 Task: Add Person0000000067 as Team Member of Scrum Project Project0000000034 in Jira. Add Person0000000068 as Team Member of Scrum Project Project0000000034 in Jira. Assign Person0000000065 as Project Lead of Scrum Project Project0000000033 in Jira. Assign Person0000000067 as Project Lead of Scrum Project Project0000000034 in Jira. Create Issue Issue0000000161 in Backlog  in Scrum Project Project0000000033 in Jira
Action: Mouse moved to (274, 109)
Screenshot: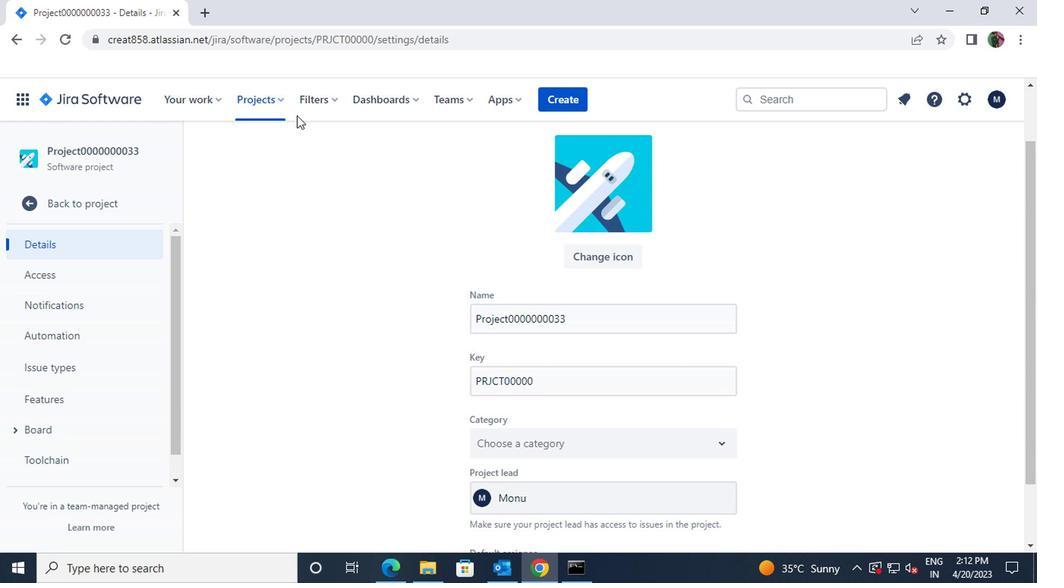 
Action: Mouse pressed left at (274, 109)
Screenshot: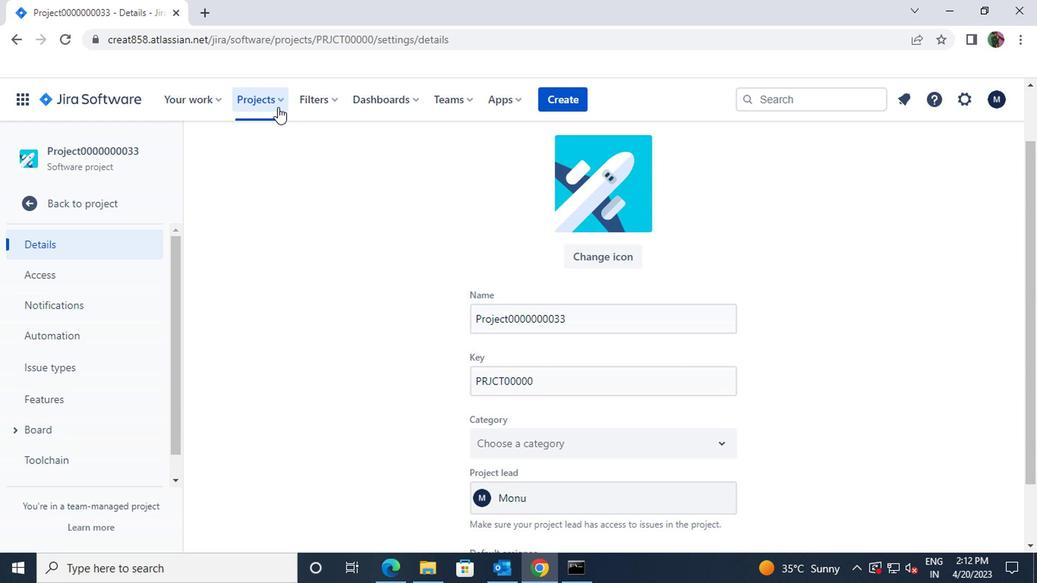 
Action: Mouse moved to (298, 203)
Screenshot: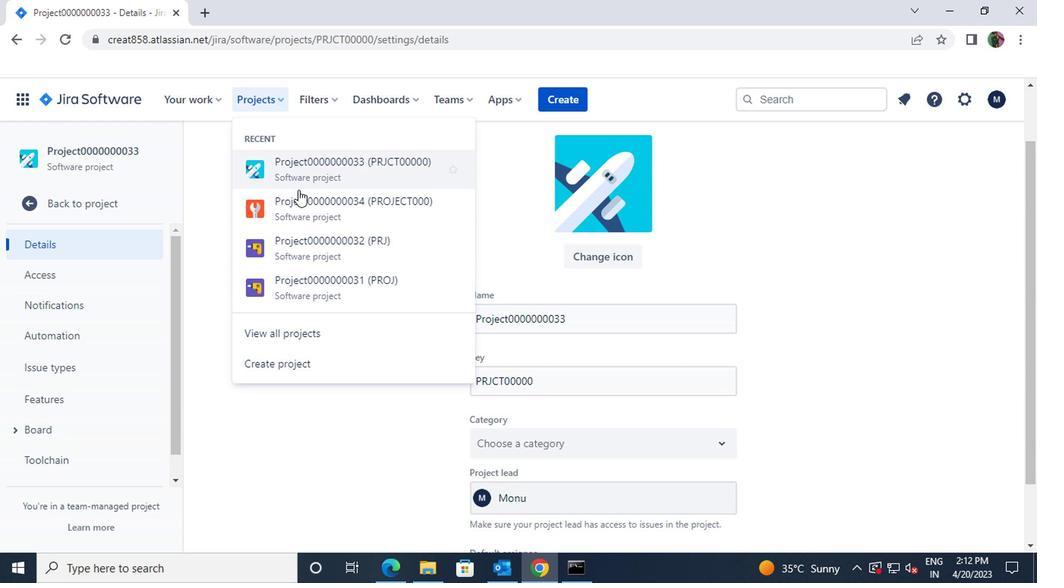 
Action: Mouse pressed left at (298, 203)
Screenshot: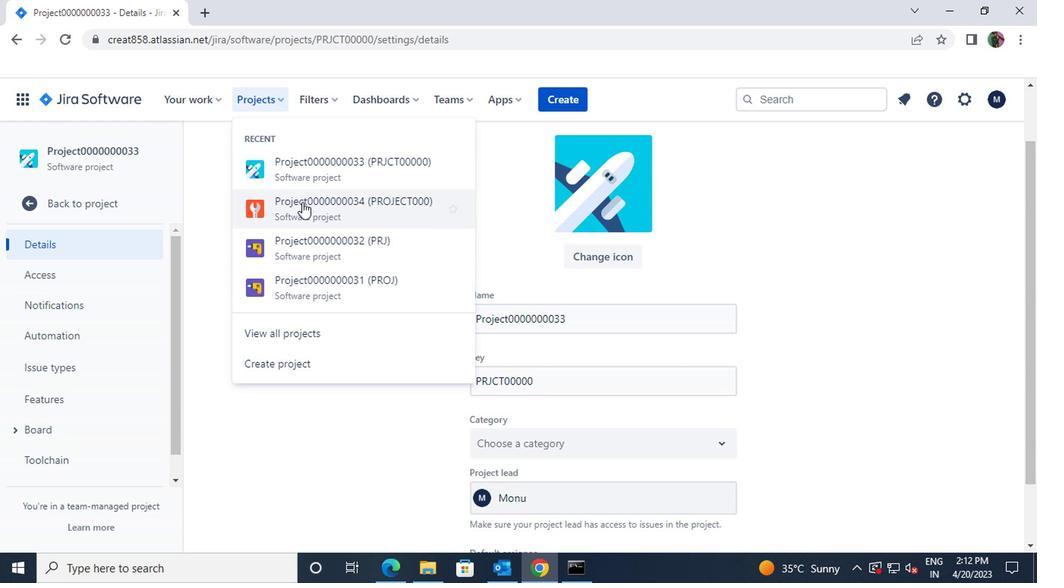 
Action: Mouse moved to (355, 225)
Screenshot: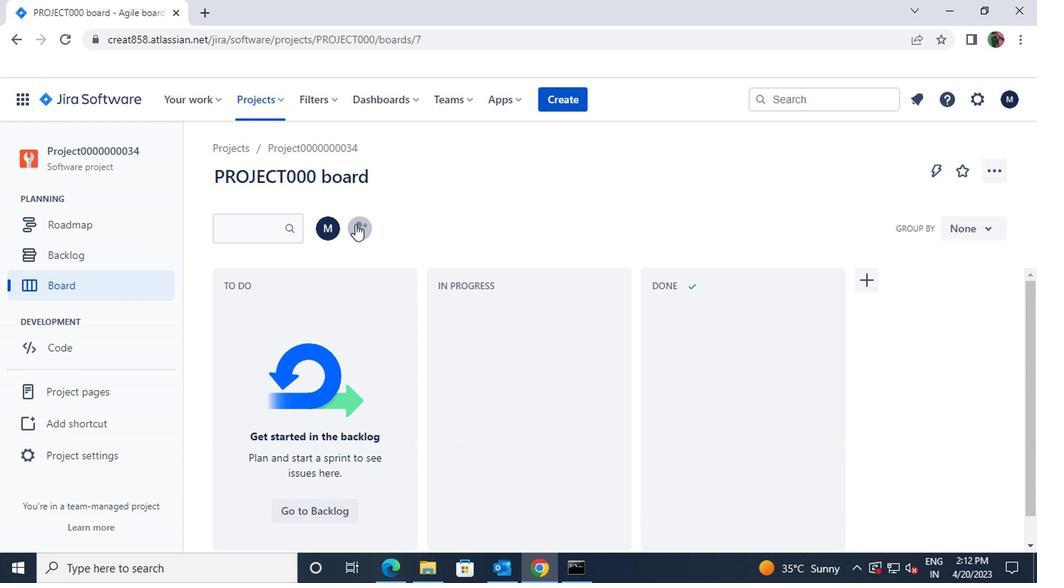 
Action: Mouse pressed left at (355, 225)
Screenshot: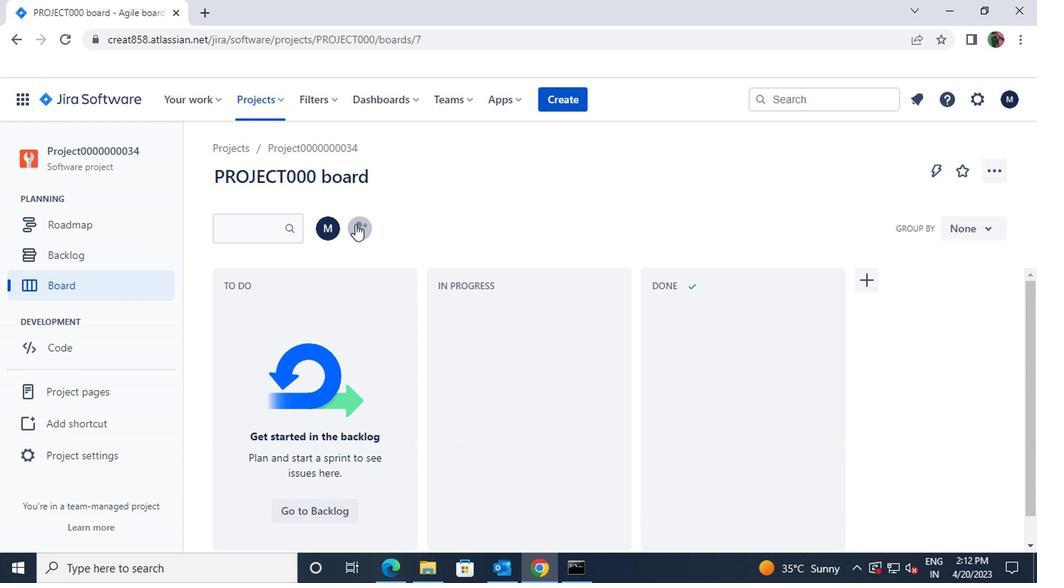 
Action: Key pressed parteek
Screenshot: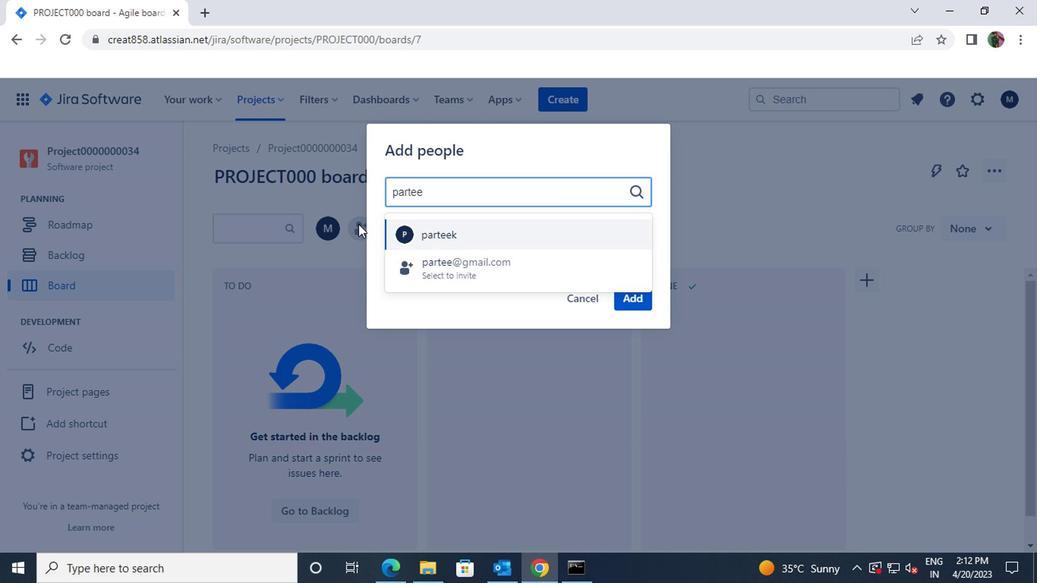 
Action: Mouse moved to (431, 269)
Screenshot: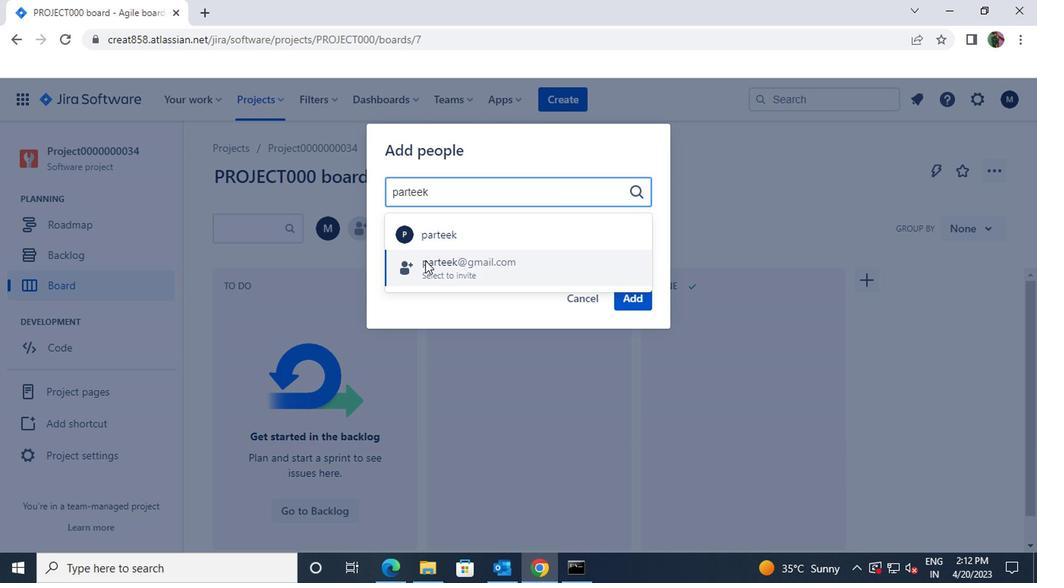 
Action: Mouse pressed left at (431, 269)
Screenshot: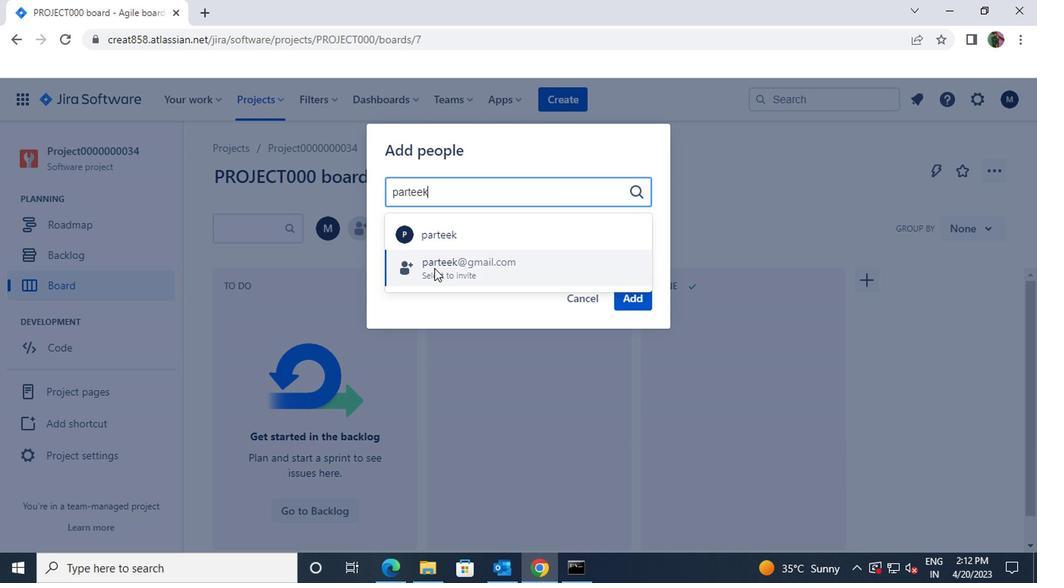 
Action: Mouse moved to (555, 227)
Screenshot: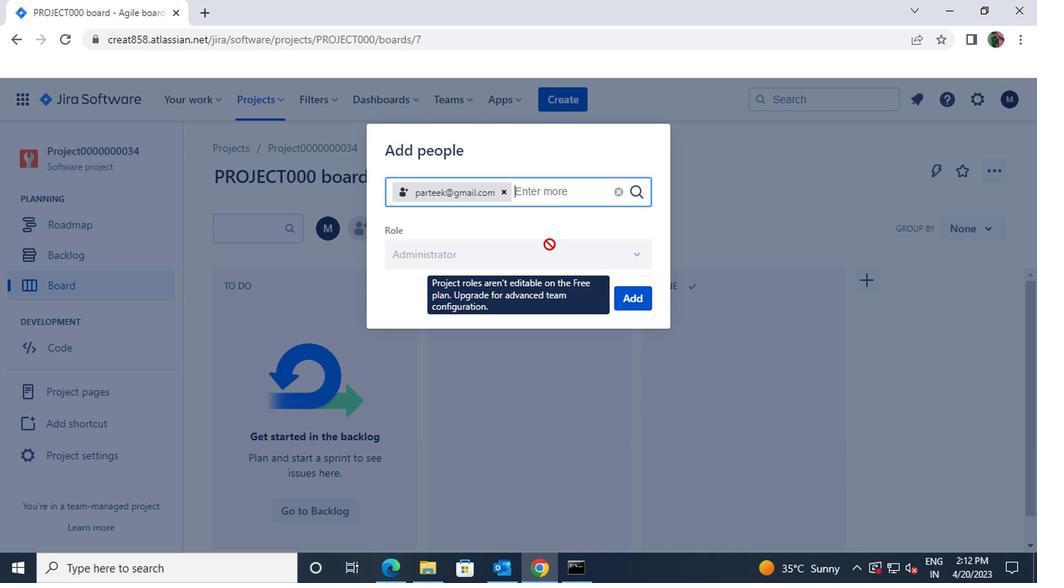 
Action: Key pressed carxx
Screenshot: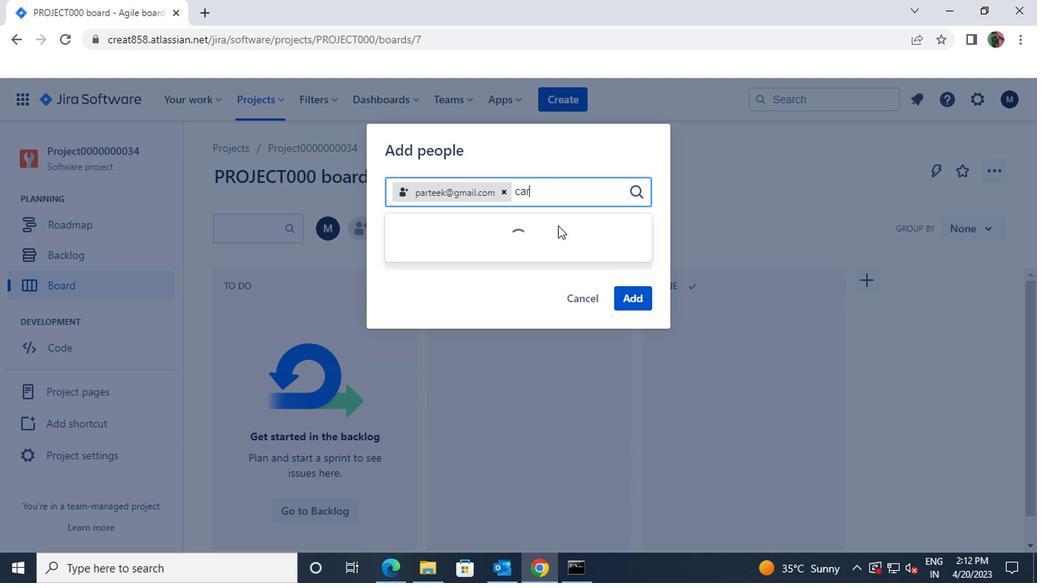 
Action: Mouse moved to (484, 260)
Screenshot: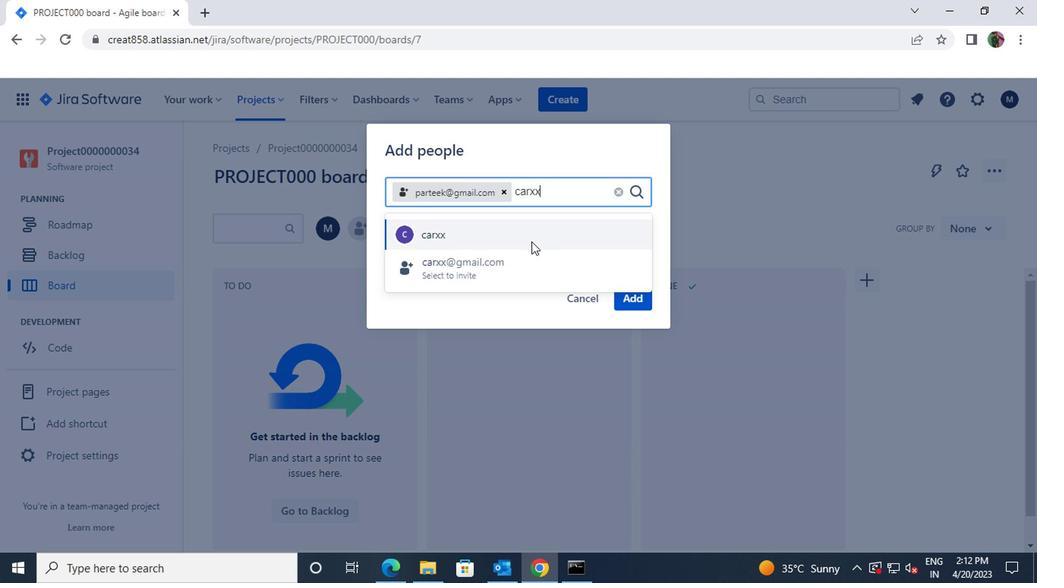
Action: Mouse pressed left at (484, 260)
Screenshot: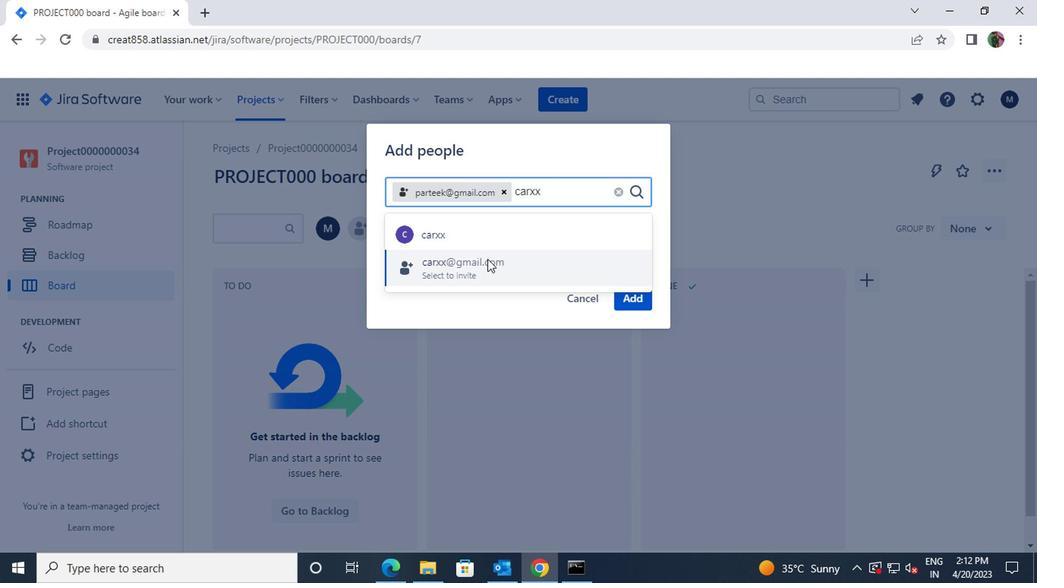 
Action: Mouse moved to (642, 318)
Screenshot: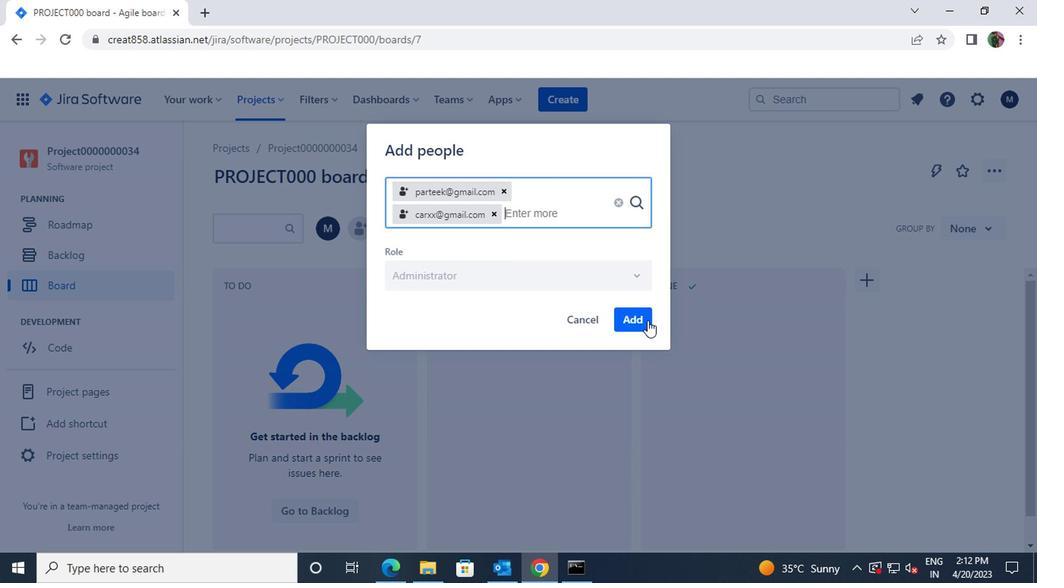 
Action: Mouse pressed left at (642, 318)
Screenshot: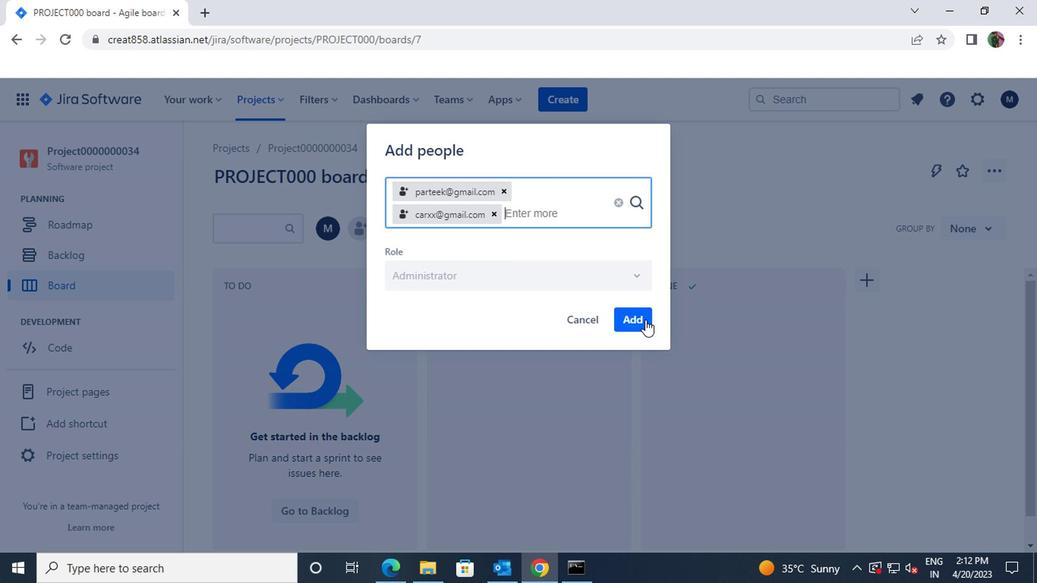 
Action: Mouse moved to (339, 425)
Screenshot: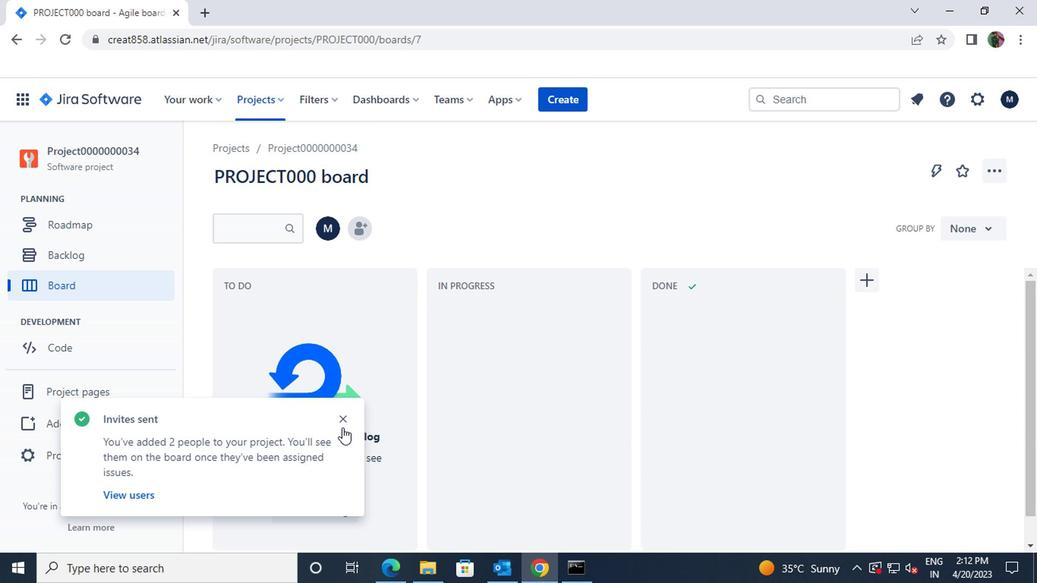 
Action: Mouse pressed left at (339, 425)
Screenshot: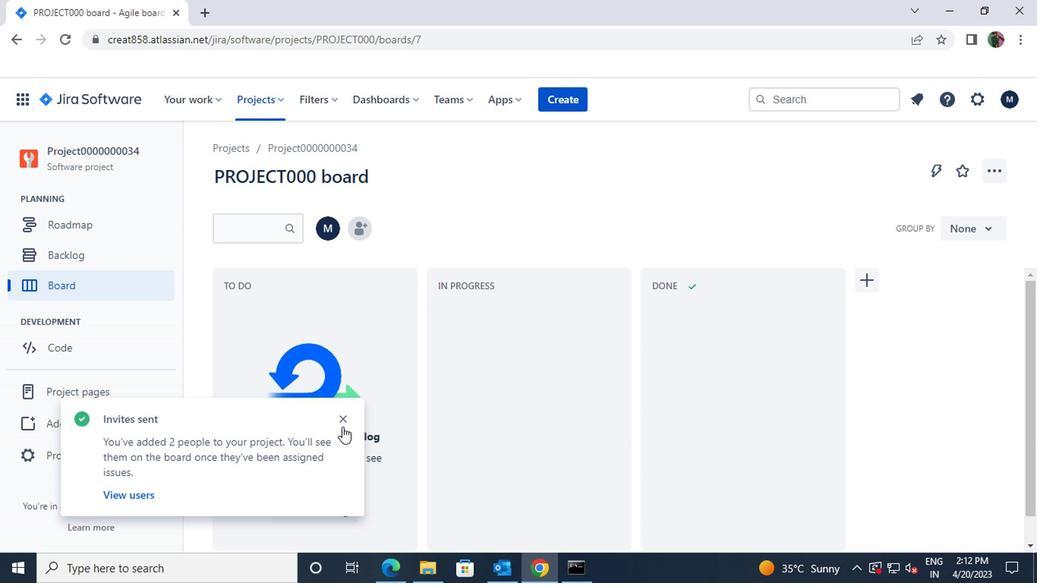 
Action: Mouse moved to (276, 104)
Screenshot: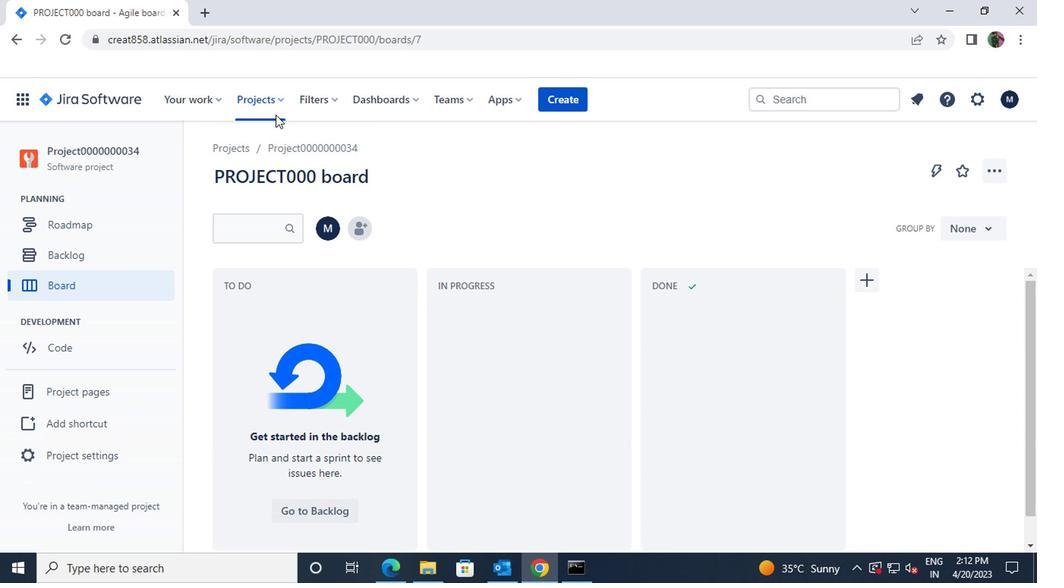 
Action: Mouse pressed left at (276, 104)
Screenshot: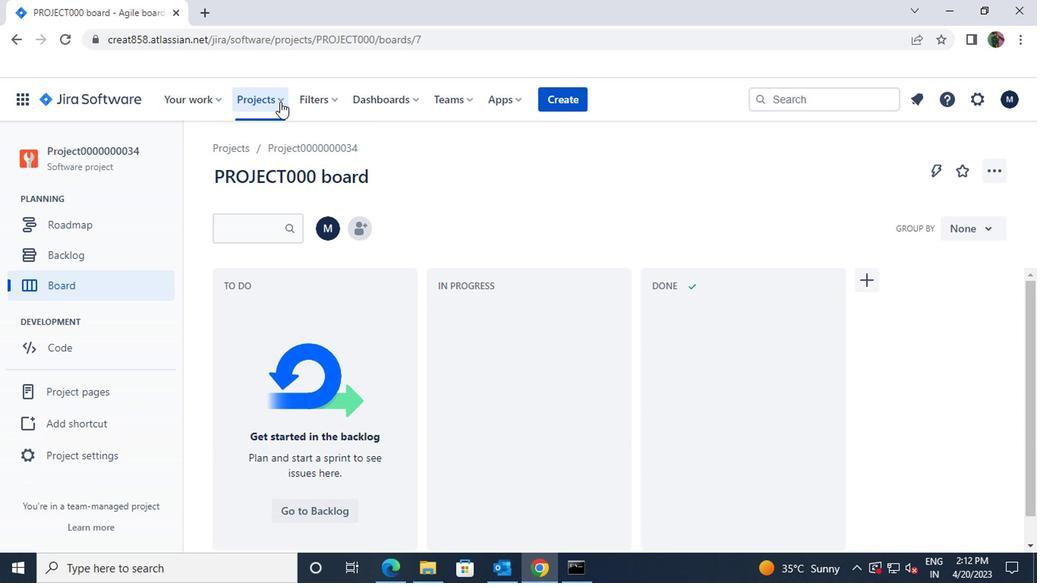 
Action: Mouse moved to (302, 196)
Screenshot: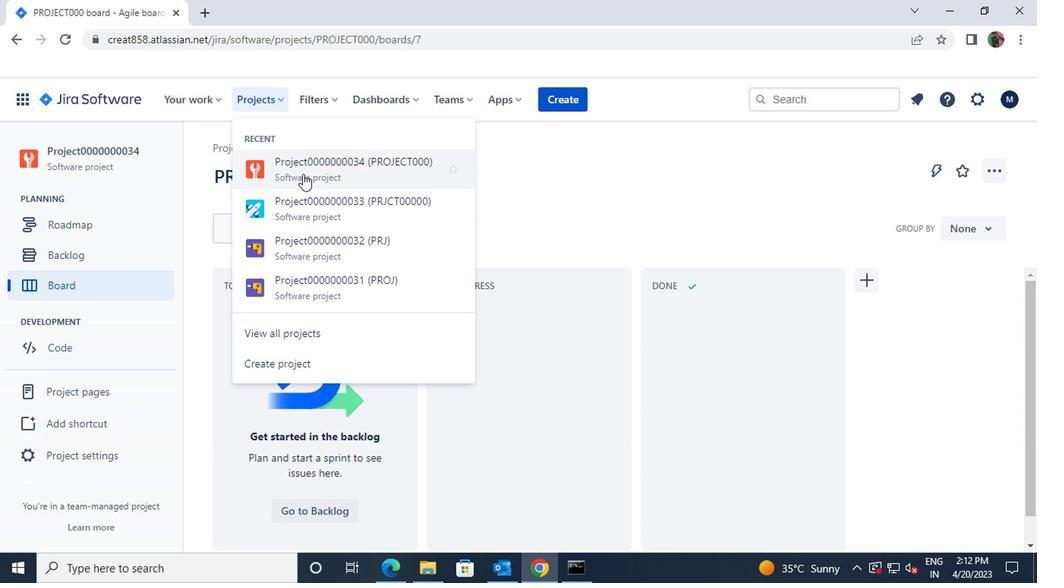 
Action: Mouse pressed left at (302, 196)
Screenshot: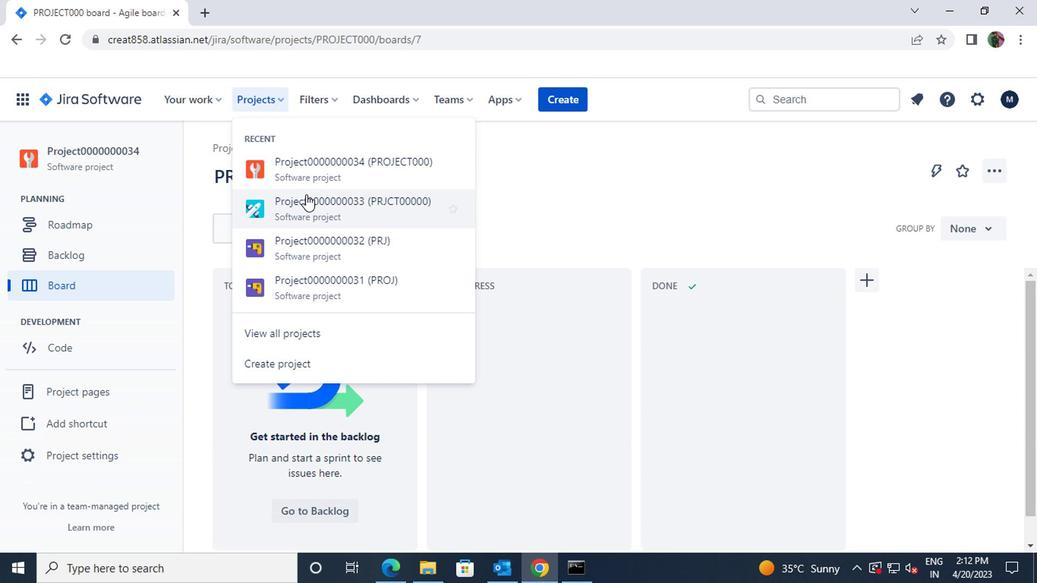 
Action: Mouse moved to (122, 455)
Screenshot: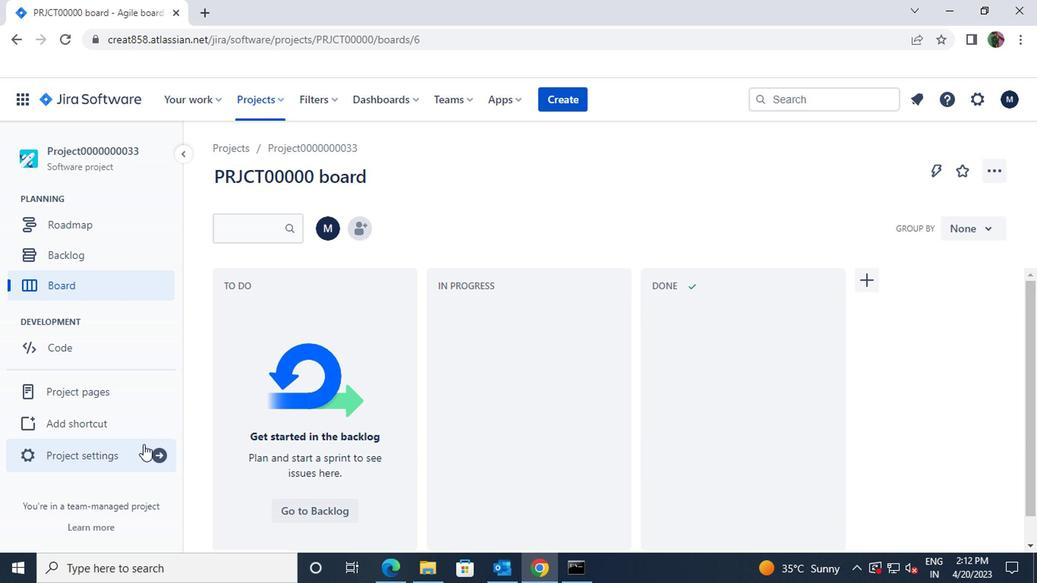 
Action: Mouse pressed left at (122, 455)
Screenshot: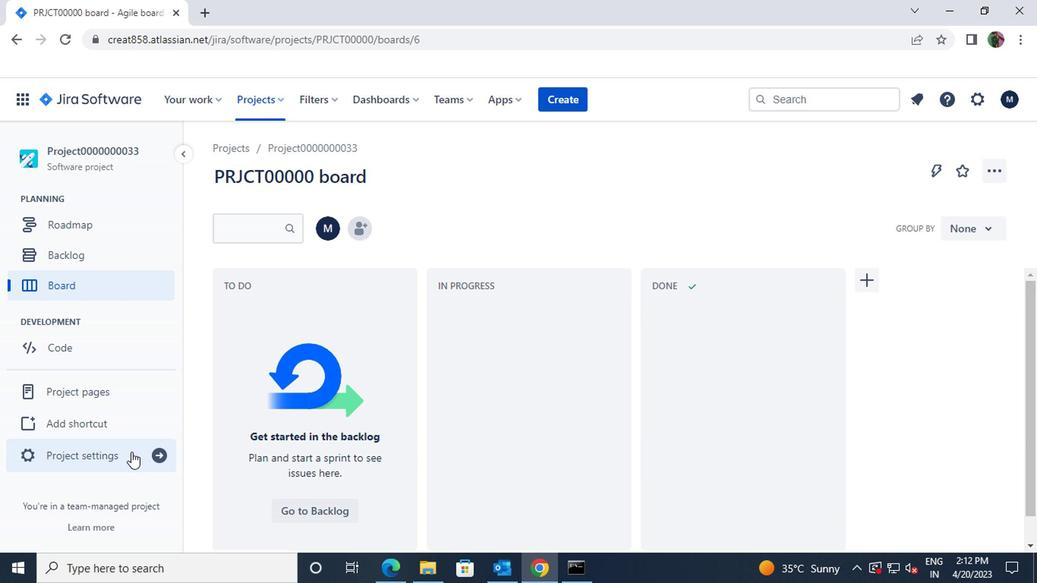 
Action: Mouse moved to (533, 474)
Screenshot: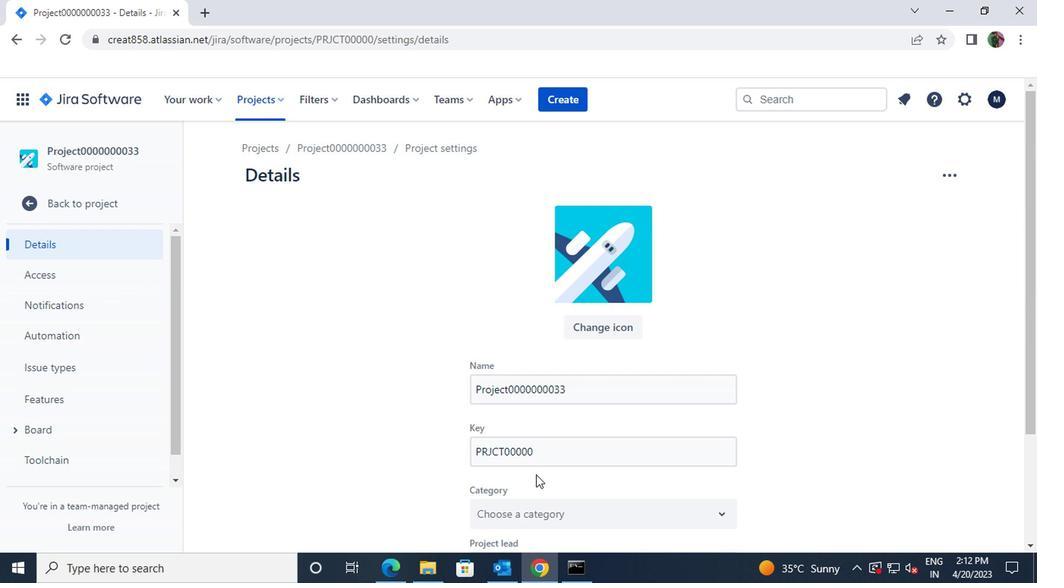
Action: Mouse scrolled (533, 473) with delta (0, -1)
Screenshot: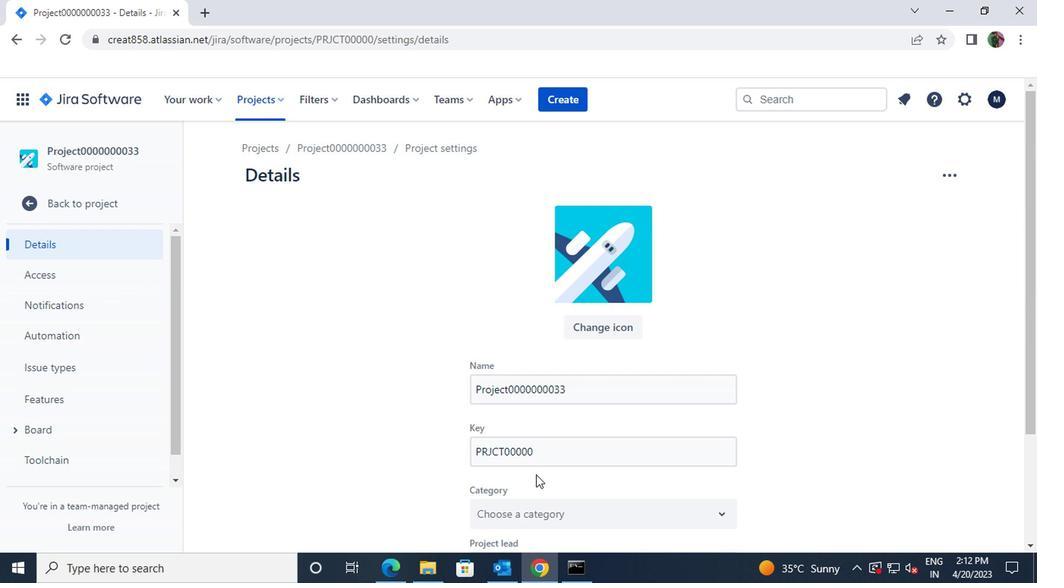 
Action: Mouse scrolled (533, 473) with delta (0, -1)
Screenshot: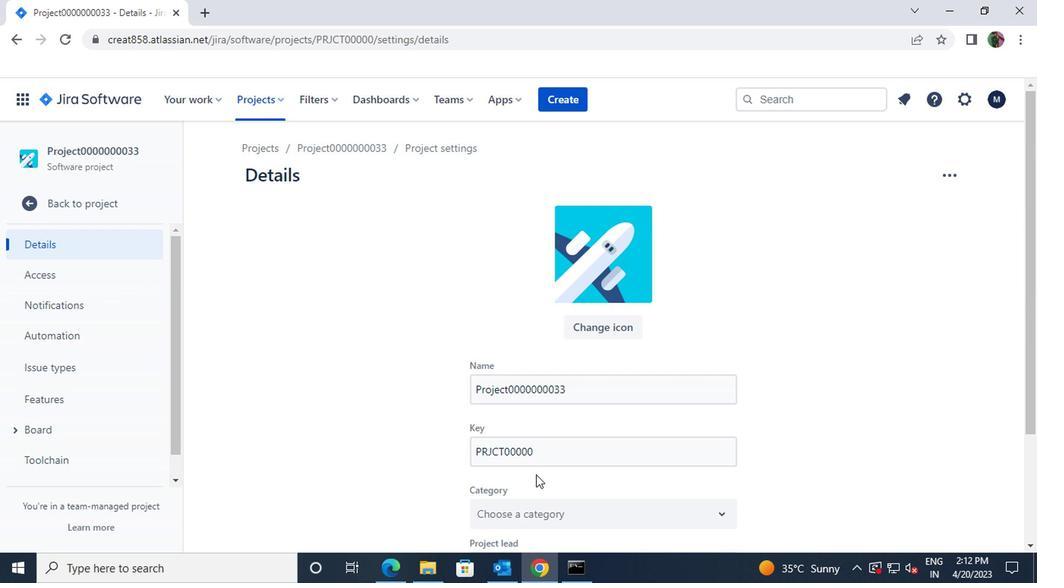 
Action: Mouse moved to (541, 433)
Screenshot: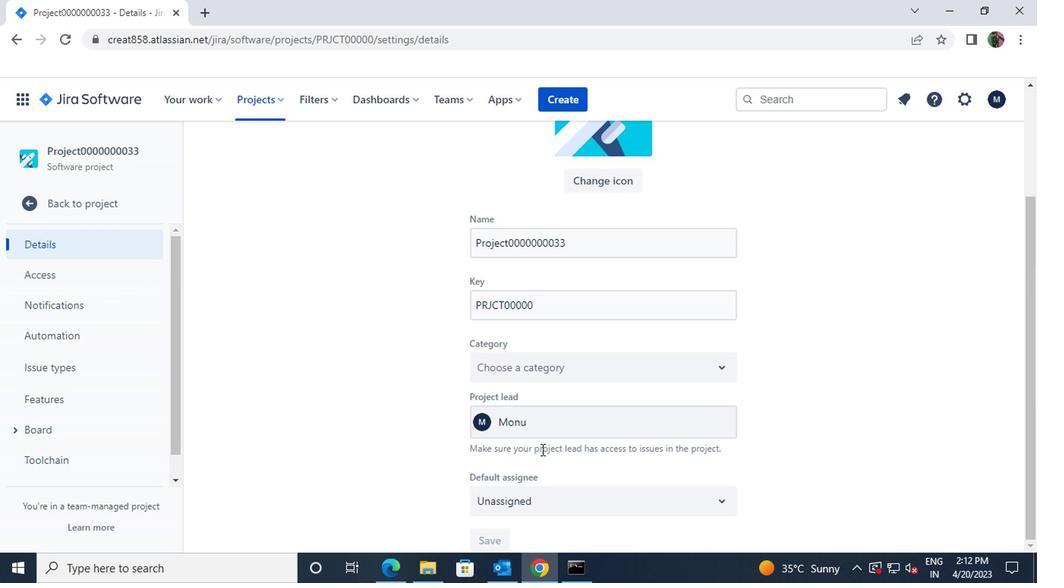 
Action: Mouse pressed left at (541, 433)
Screenshot: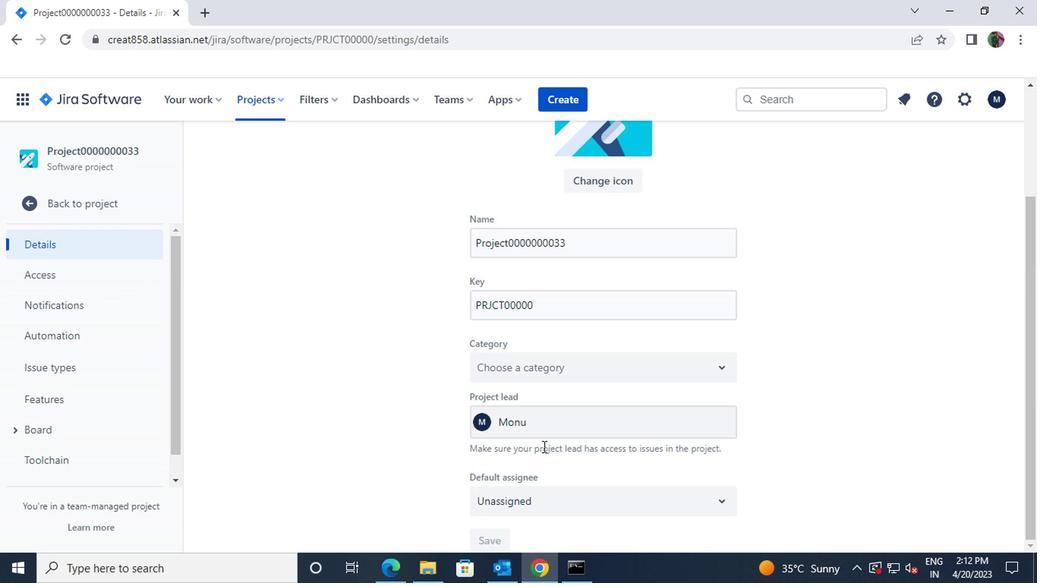 
Action: Mouse moved to (543, 237)
Screenshot: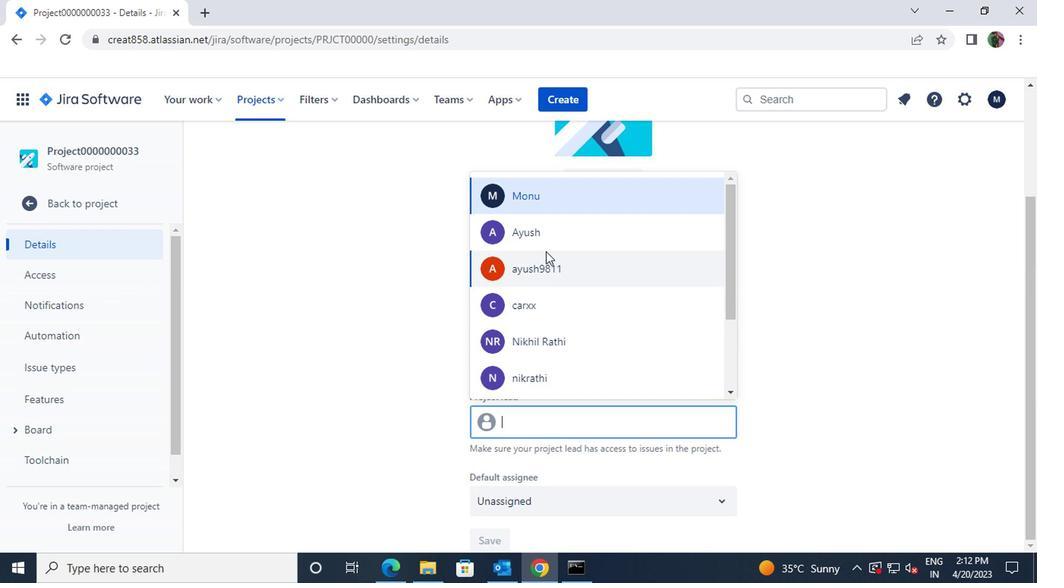 
Action: Mouse pressed left at (543, 237)
Screenshot: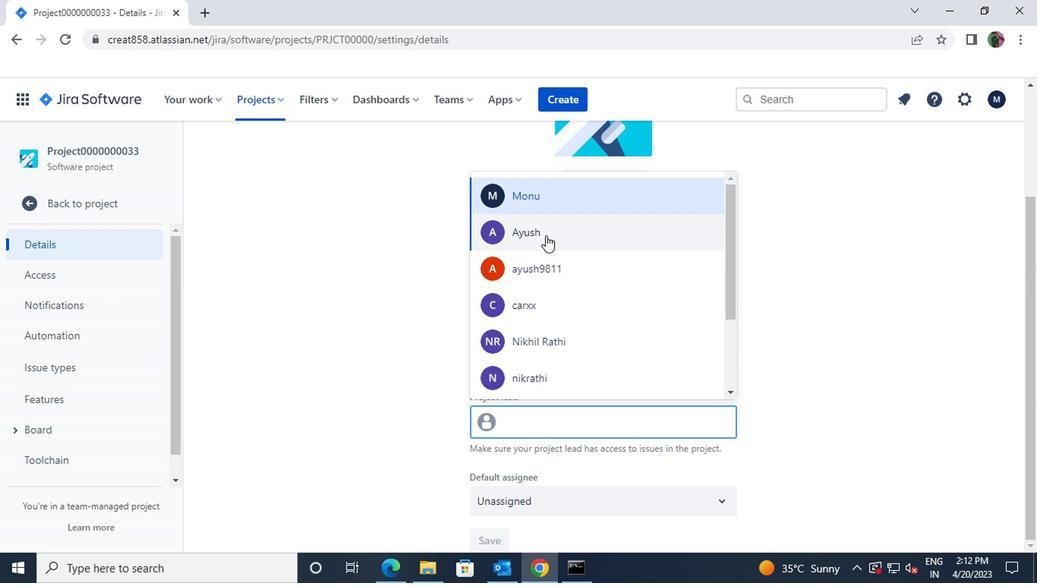 
Action: Mouse moved to (533, 417)
Screenshot: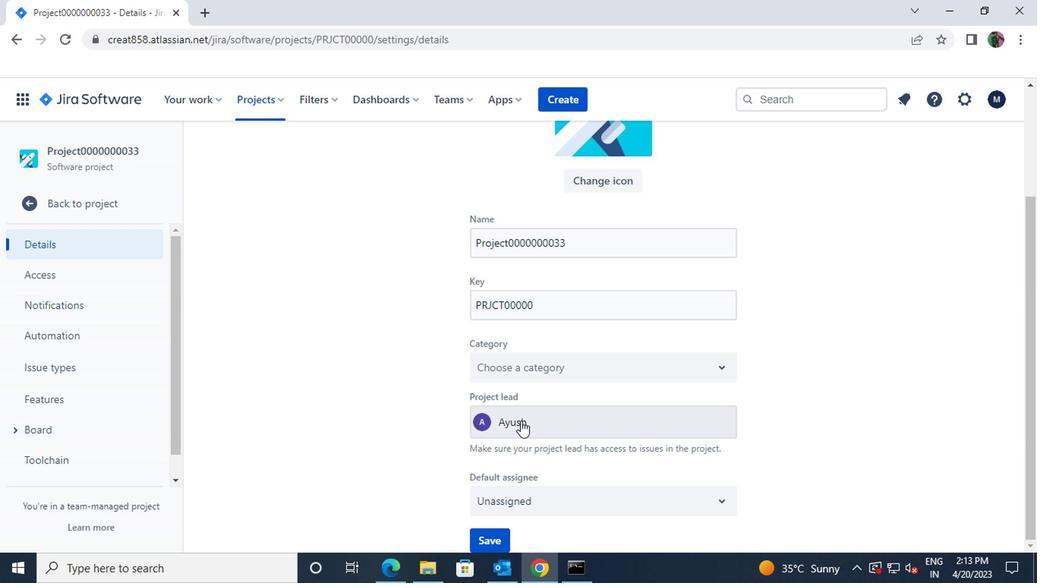 
Action: Mouse pressed left at (533, 417)
Screenshot: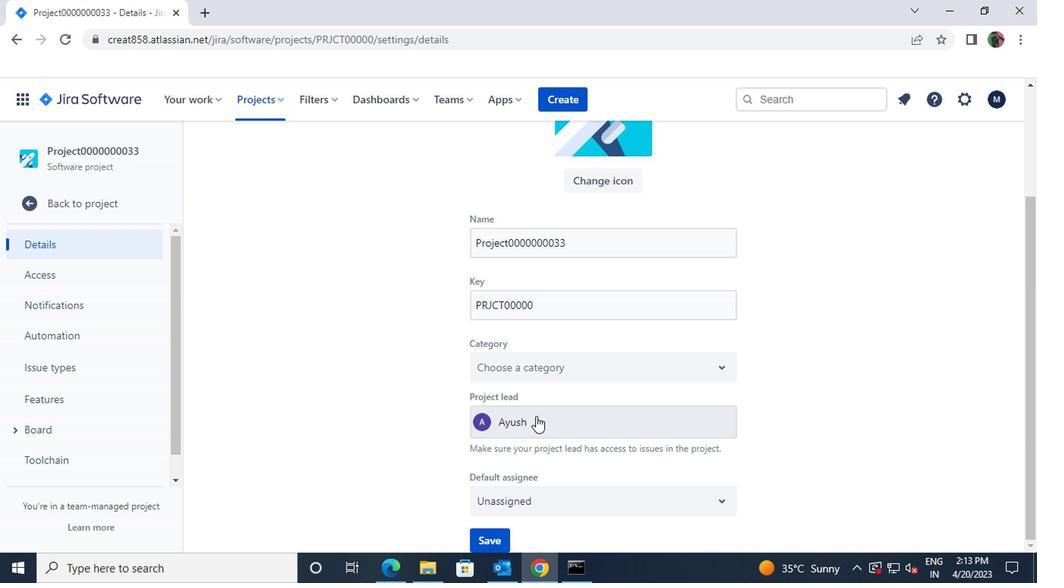 
Action: Mouse moved to (558, 335)
Screenshot: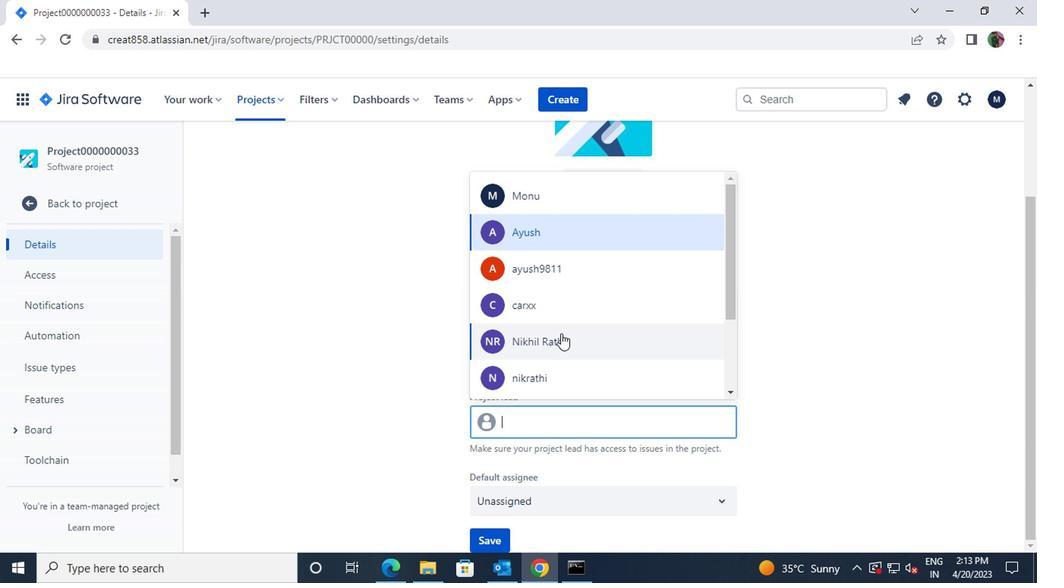 
Action: Mouse scrolled (558, 334) with delta (0, -1)
Screenshot: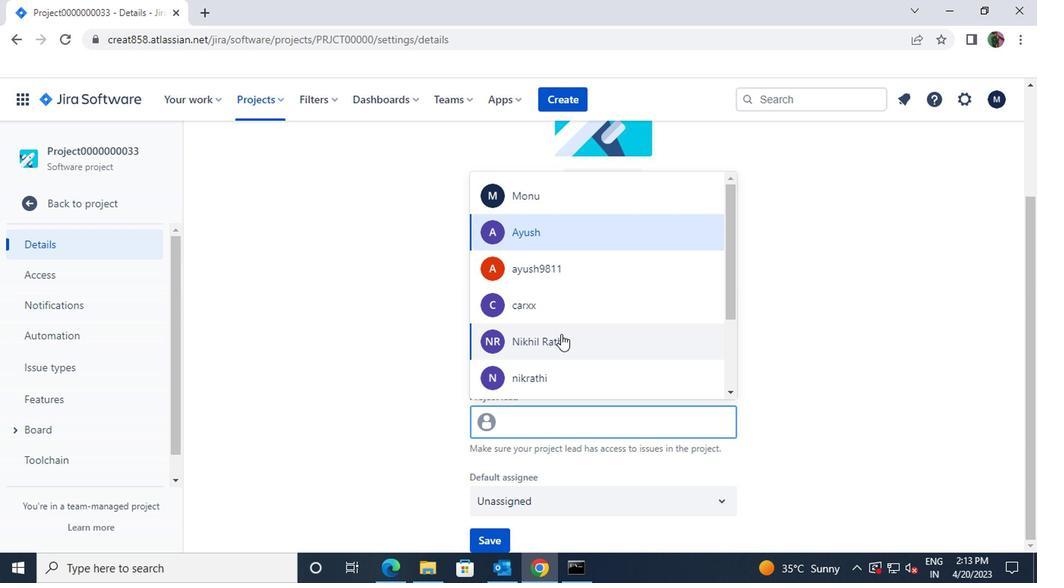 
Action: Mouse scrolled (558, 334) with delta (0, -1)
Screenshot: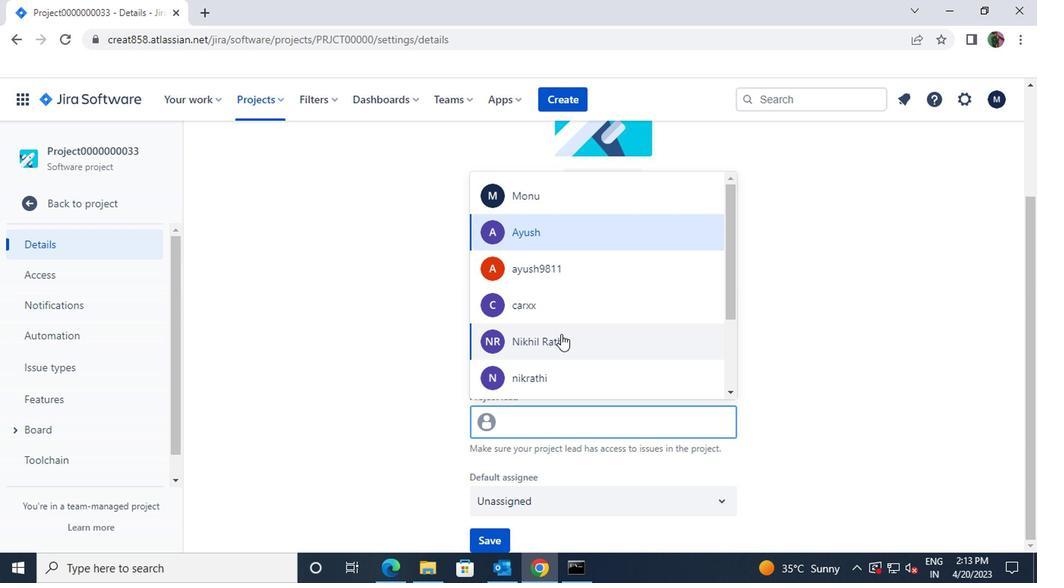 
Action: Mouse moved to (558, 312)
Screenshot: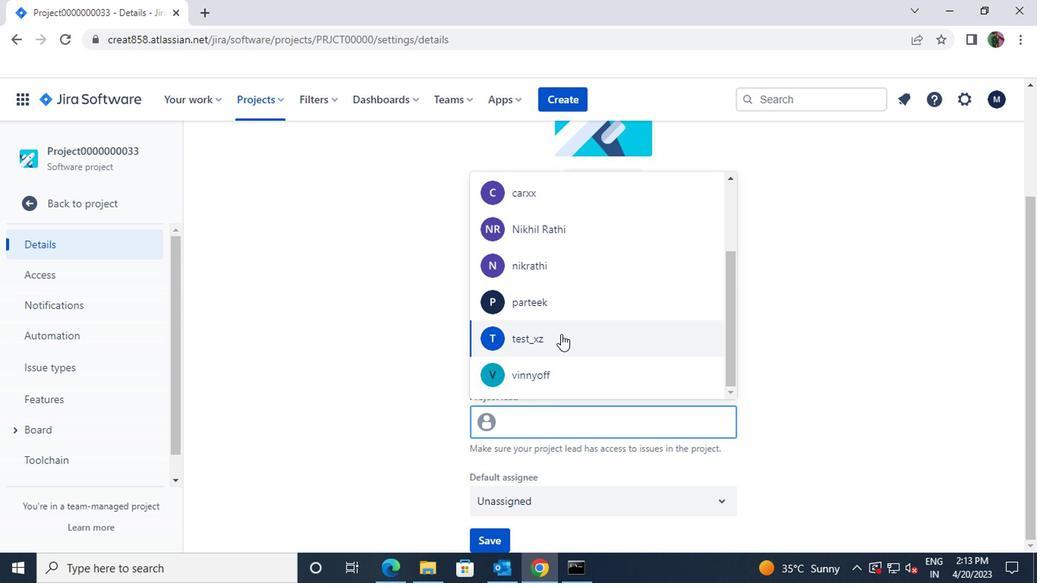 
Action: Mouse pressed left at (558, 312)
Screenshot: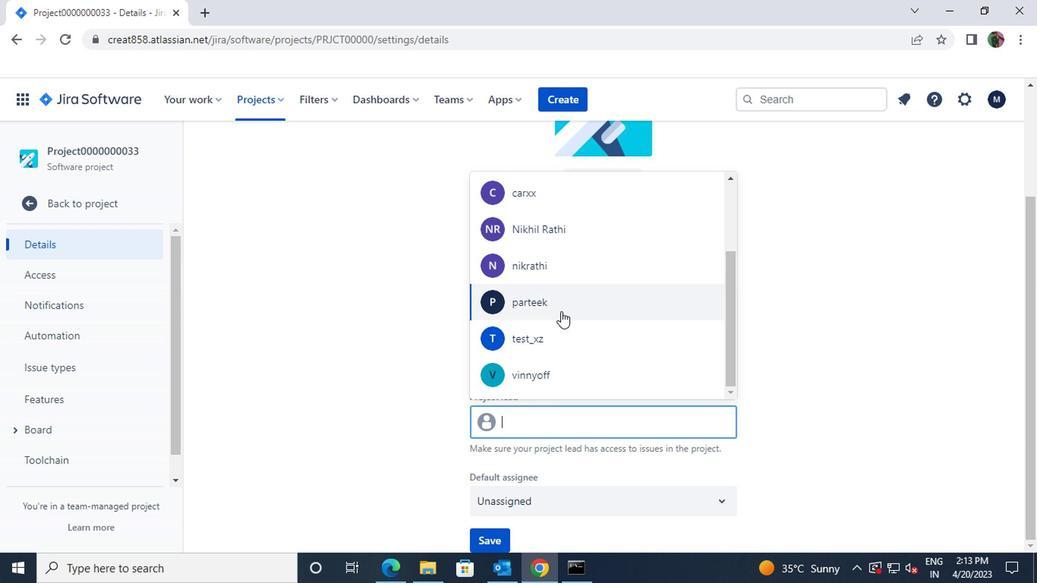 
Action: Mouse scrolled (558, 311) with delta (0, -1)
Screenshot: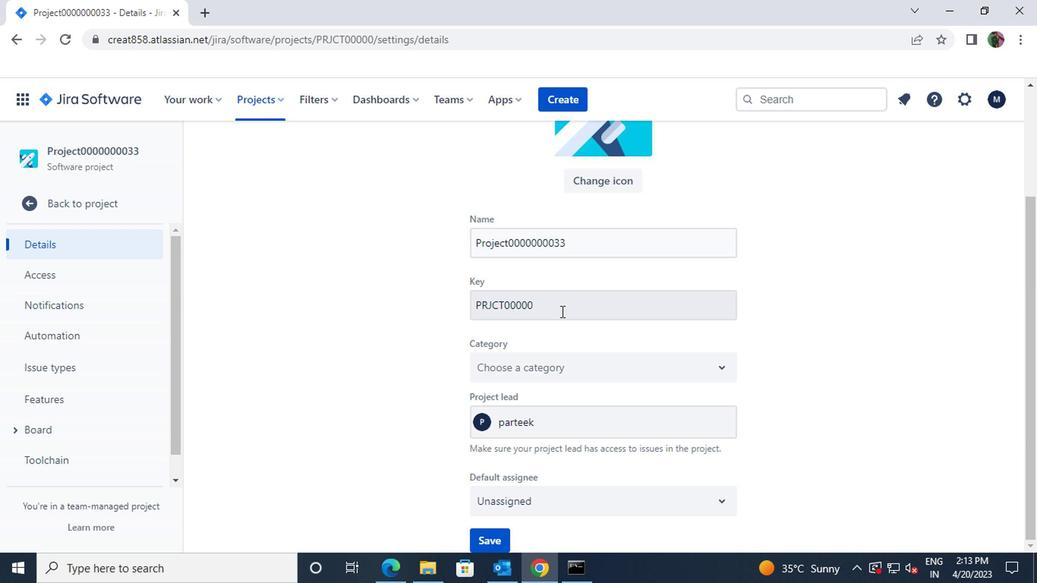
Action: Mouse scrolled (558, 311) with delta (0, -1)
Screenshot: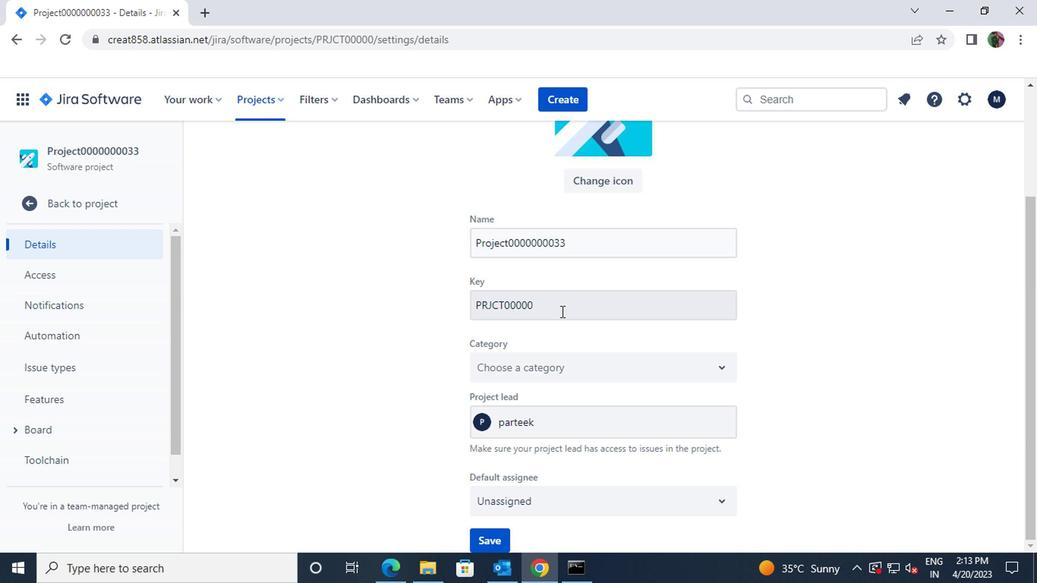 
Action: Mouse moved to (550, 339)
Screenshot: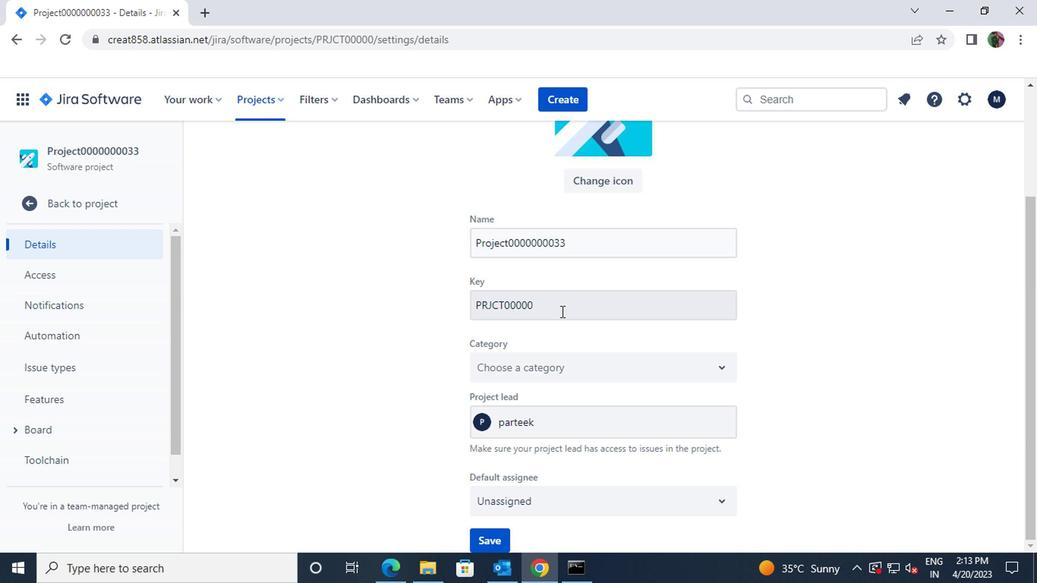 
Action: Mouse scrolled (550, 338) with delta (0, -1)
Screenshot: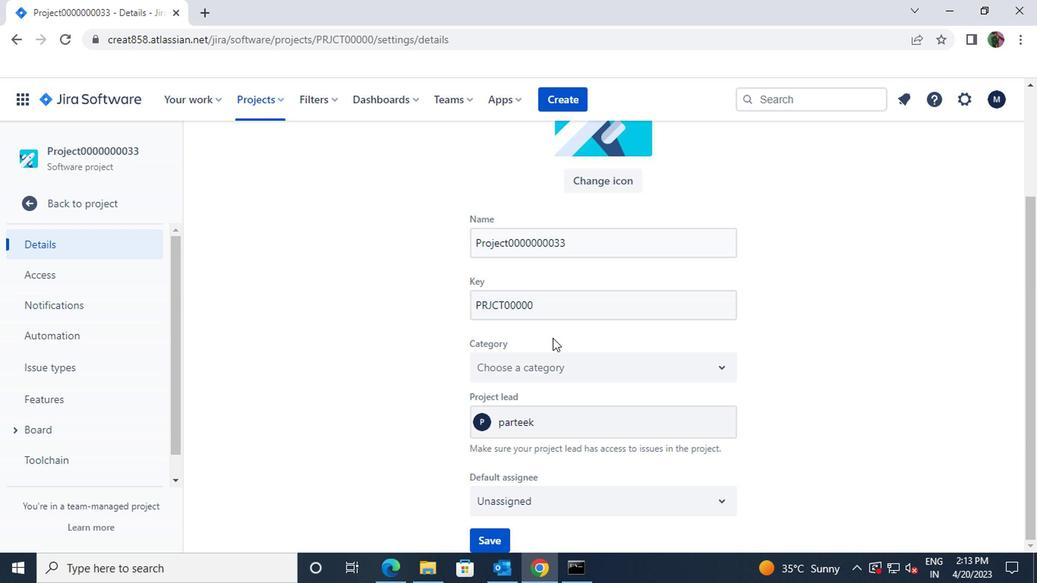 
Action: Mouse moved to (717, 500)
Screenshot: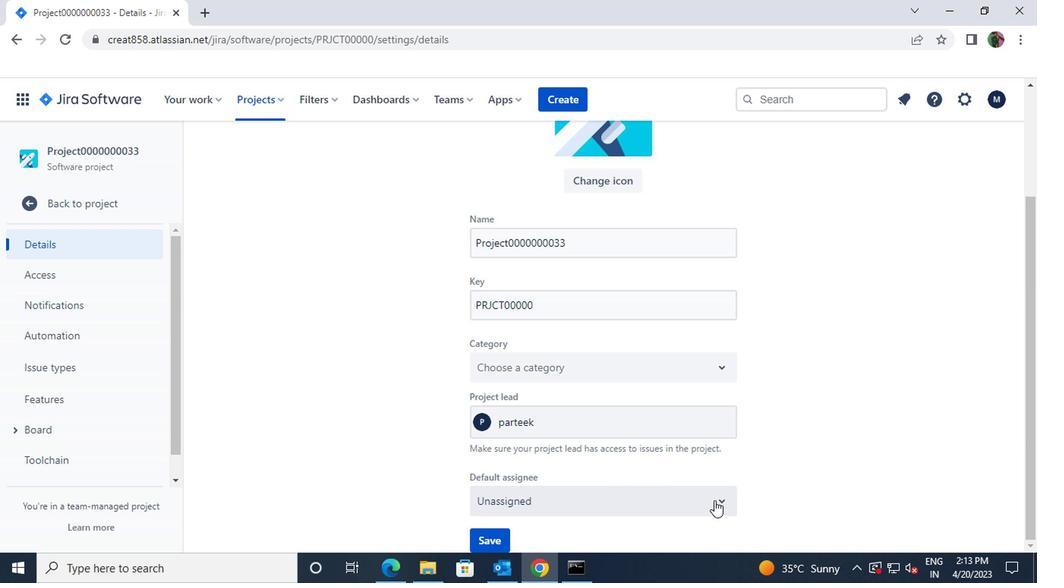 
Action: Mouse pressed left at (717, 500)
Screenshot: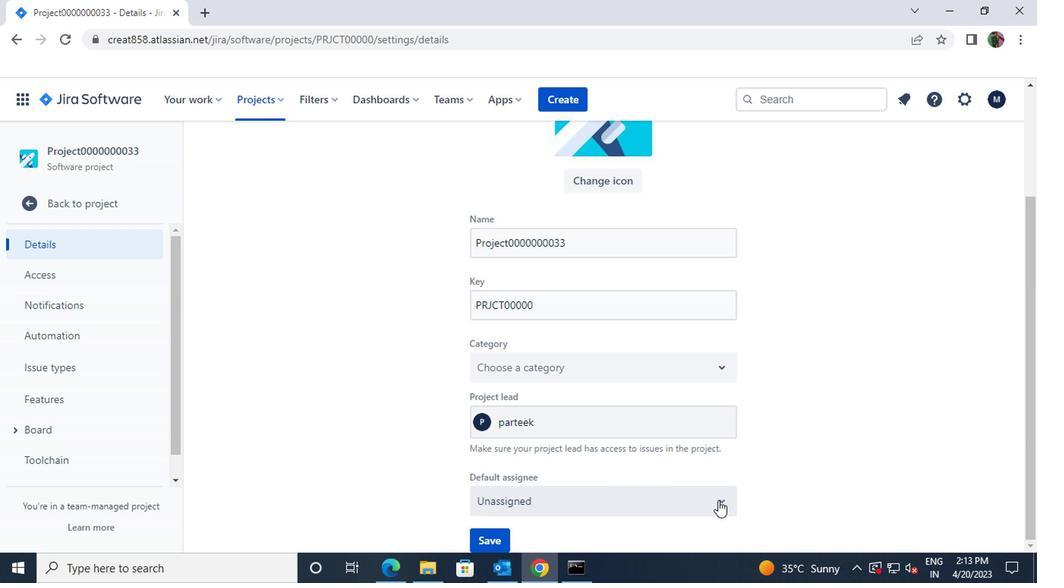 
Action: Mouse moved to (667, 434)
Screenshot: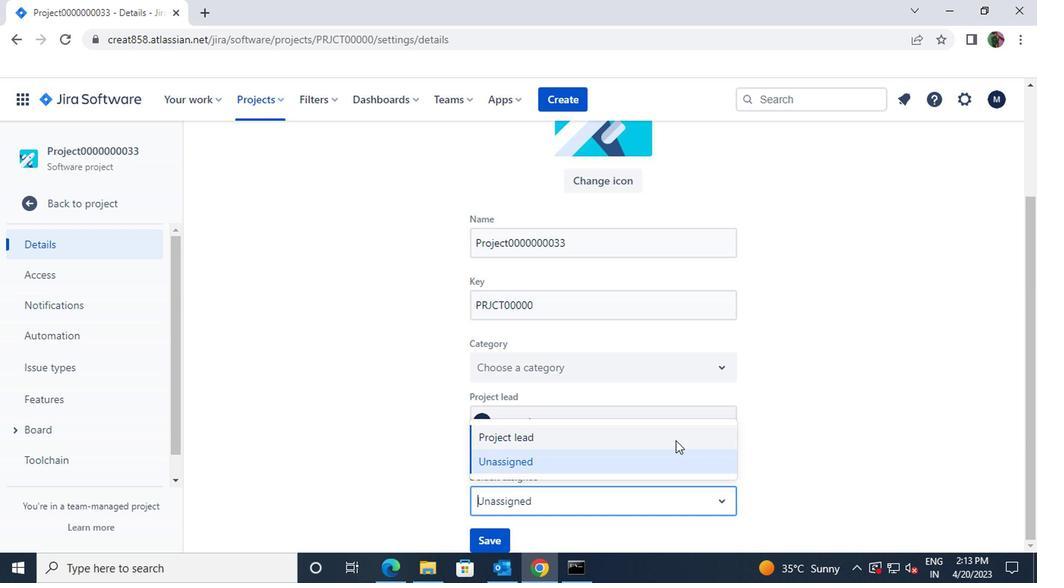 
Action: Mouse pressed left at (667, 434)
Screenshot: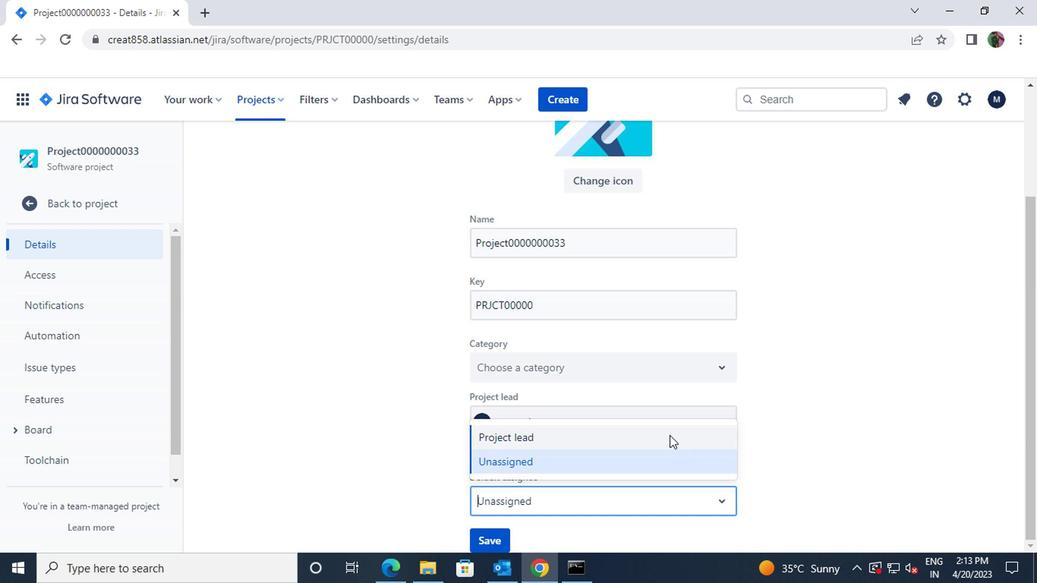 
Action: Mouse moved to (280, 103)
Screenshot: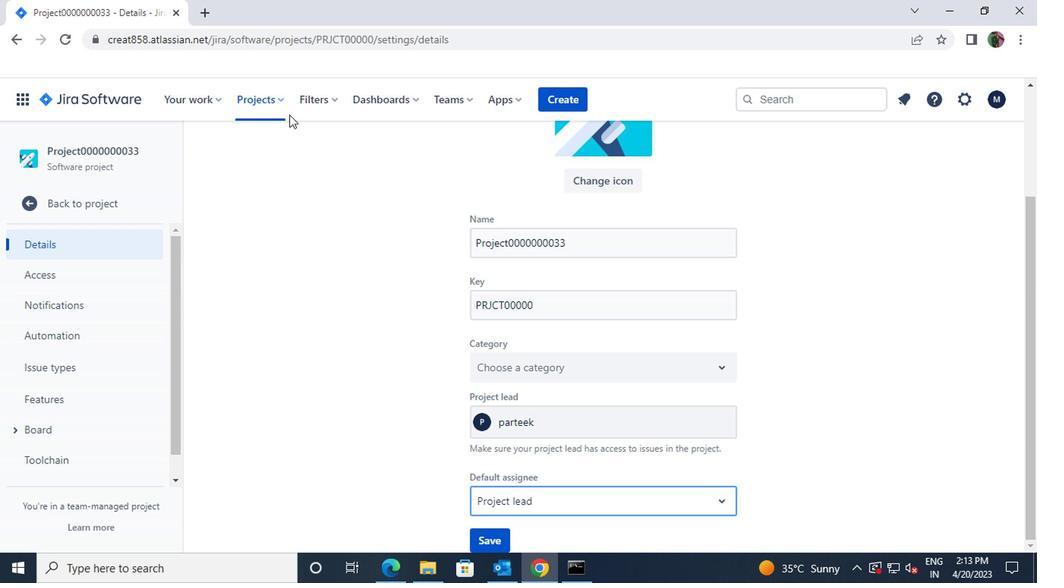 
Action: Mouse pressed left at (280, 103)
Screenshot: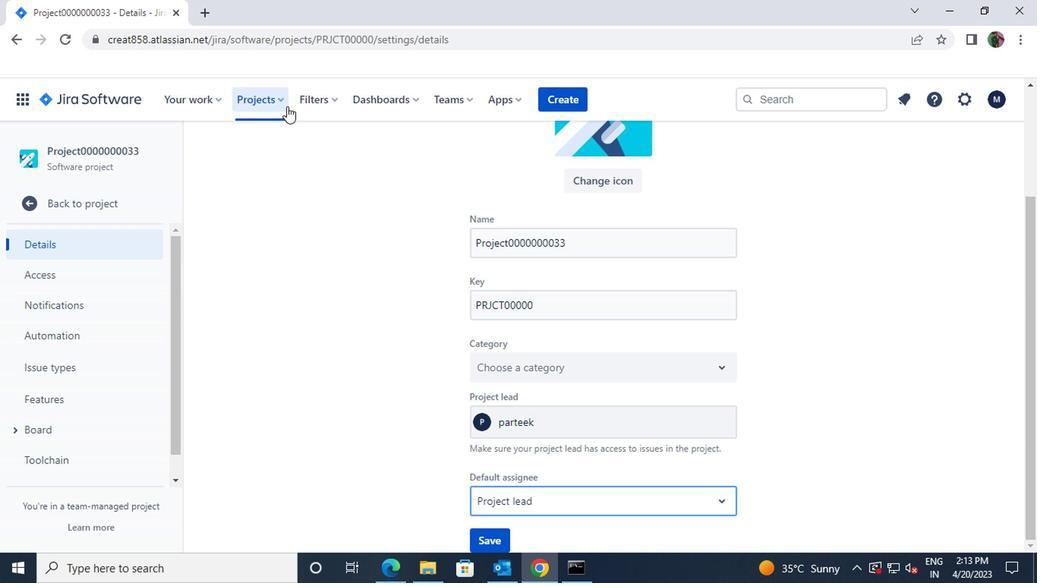 
Action: Mouse moved to (320, 210)
Screenshot: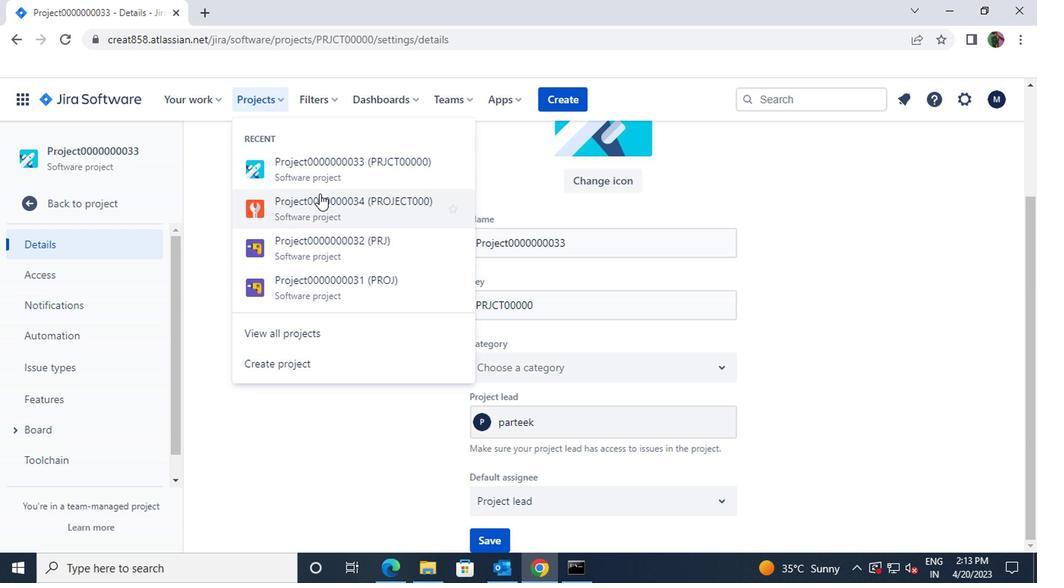 
Action: Mouse pressed left at (320, 210)
Screenshot: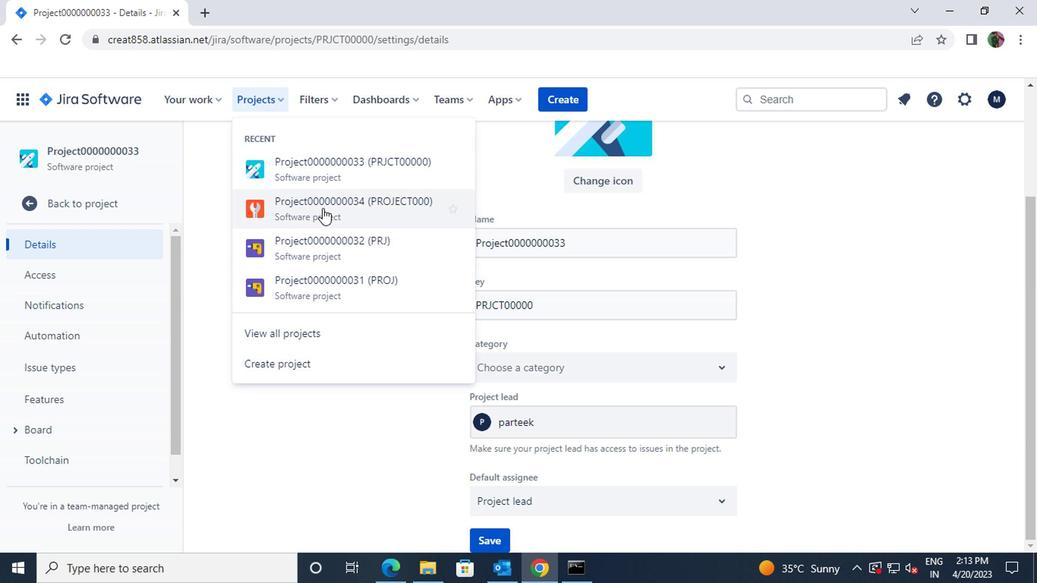 
Action: Mouse moved to (118, 258)
Screenshot: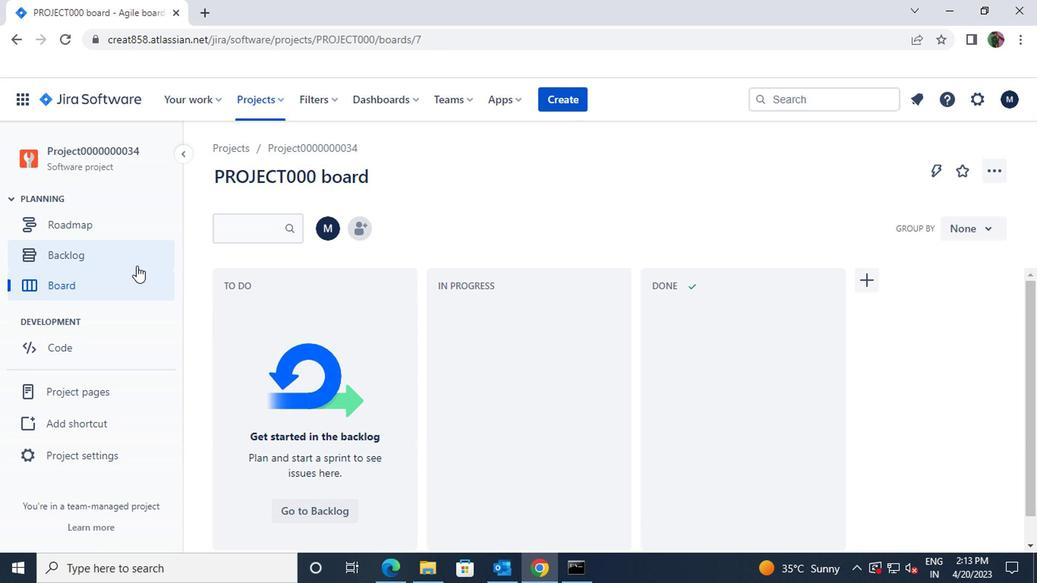 
Action: Mouse pressed left at (118, 258)
Screenshot: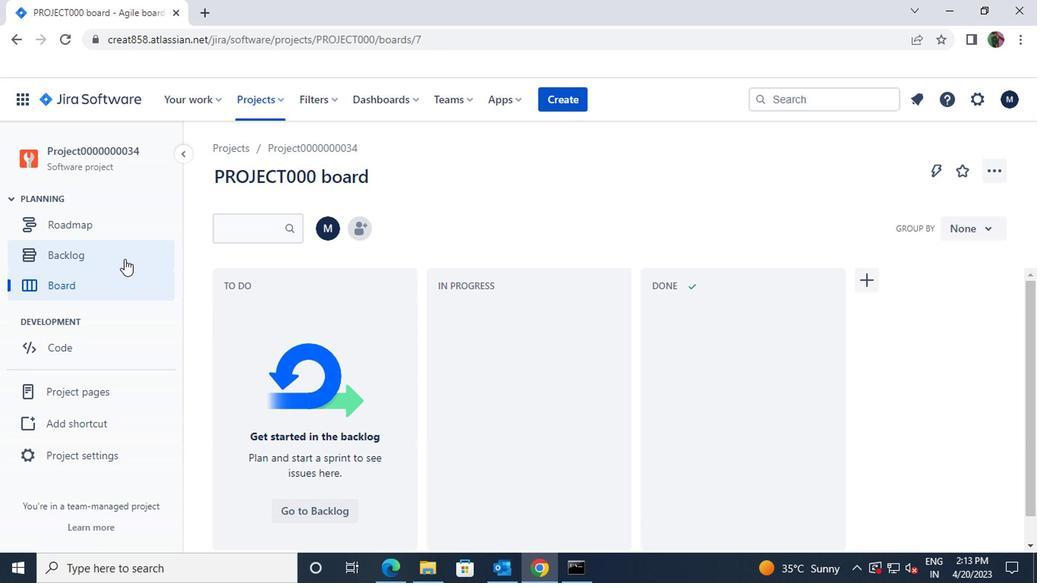 
Action: Mouse moved to (330, 390)
Screenshot: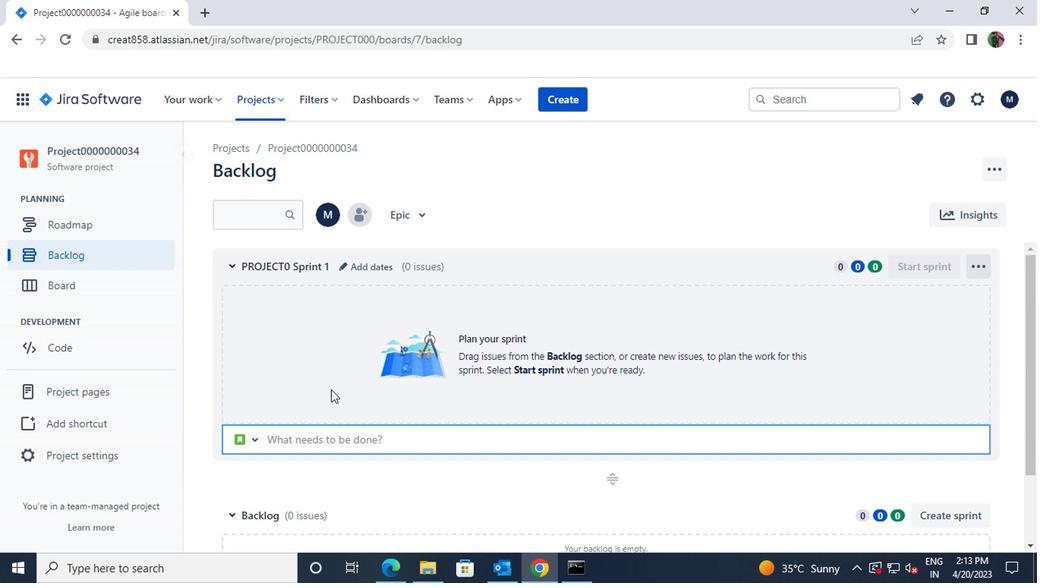 
Action: Mouse scrolled (330, 389) with delta (0, -1)
Screenshot: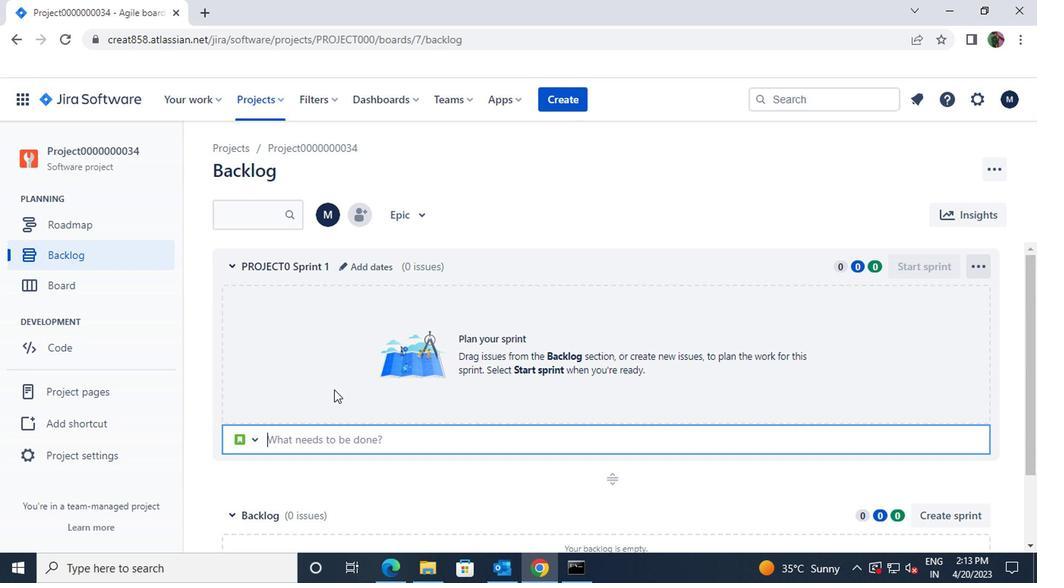 
Action: Mouse scrolled (330, 389) with delta (0, -1)
Screenshot: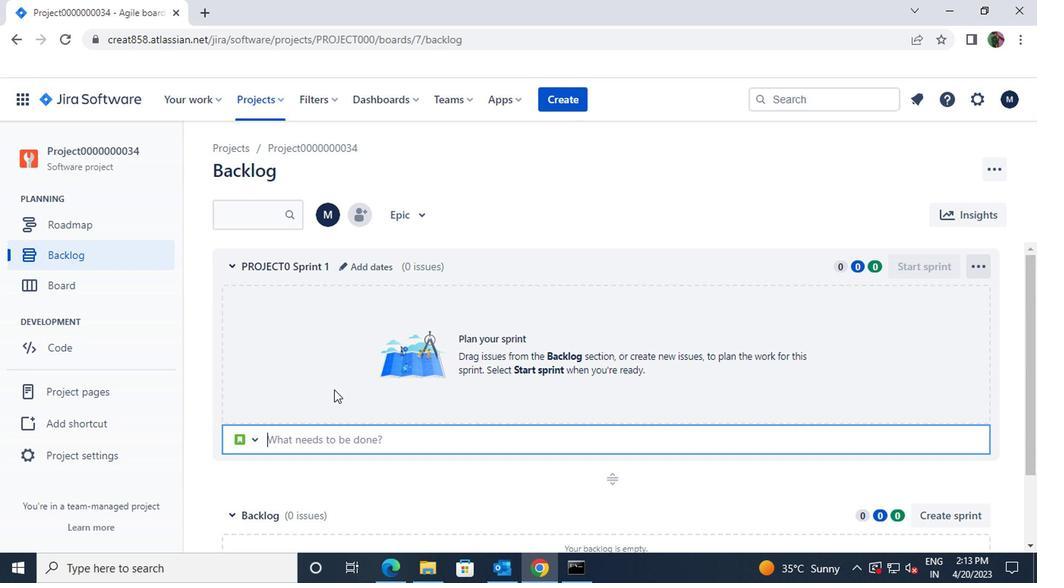 
Action: Mouse scrolled (330, 389) with delta (0, -1)
Screenshot: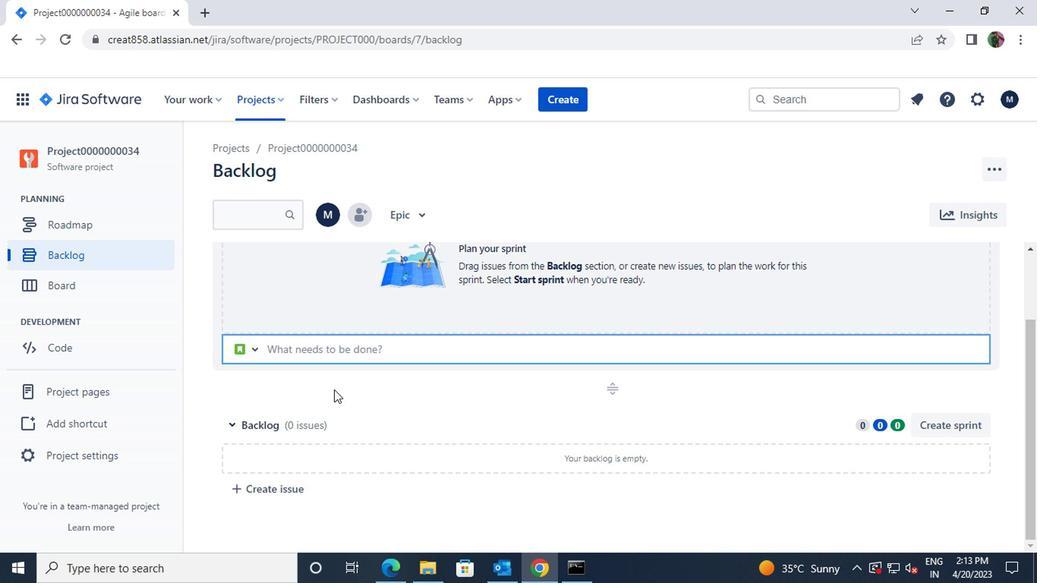 
Action: Mouse scrolled (330, 389) with delta (0, -1)
Screenshot: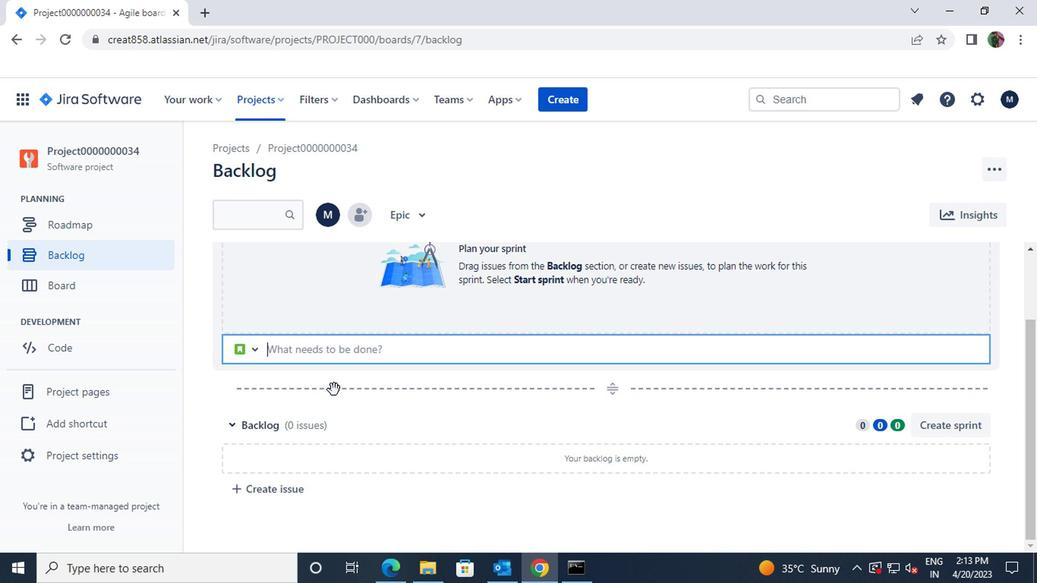 
Action: Mouse moved to (279, 488)
Screenshot: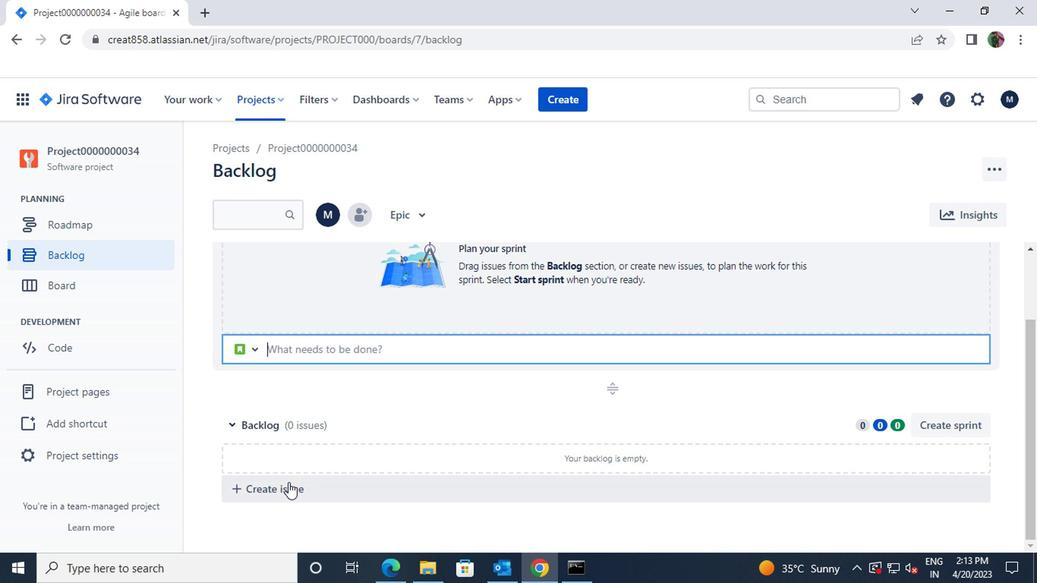 
Action: Mouse pressed left at (279, 488)
Screenshot: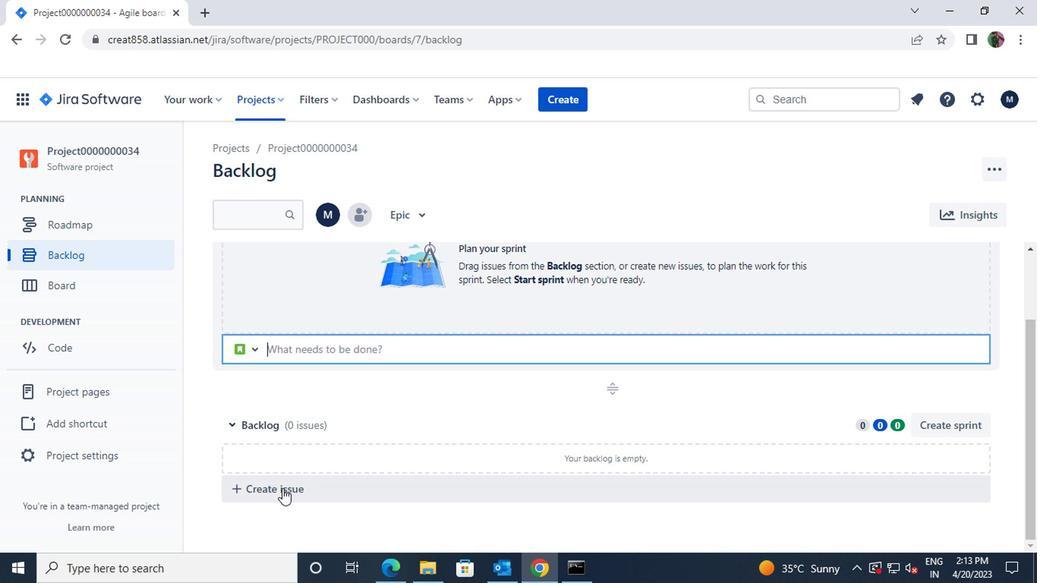 
Action: Mouse moved to (283, 488)
Screenshot: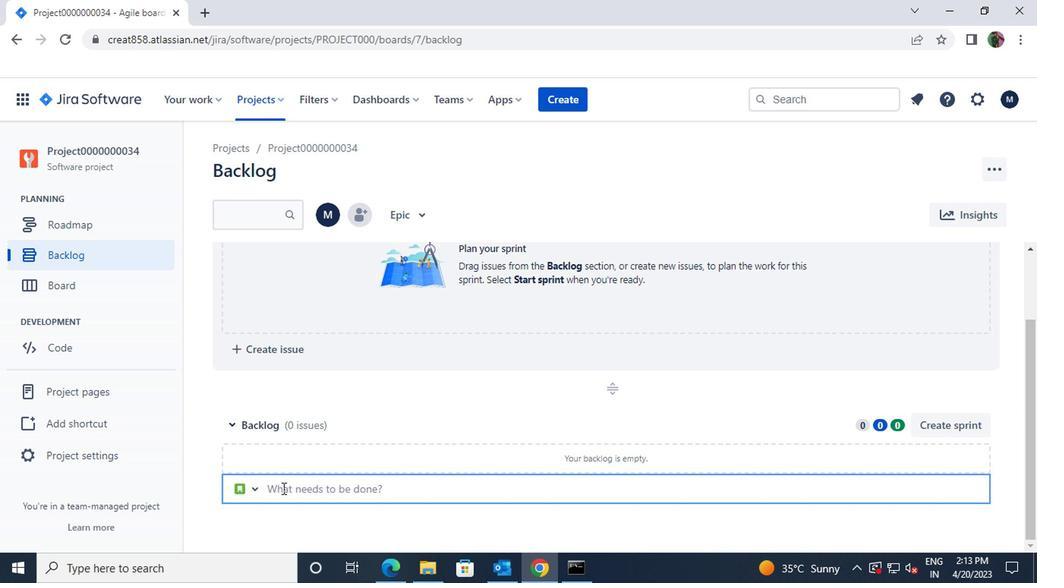 
Action: Mouse pressed left at (283, 488)
Screenshot: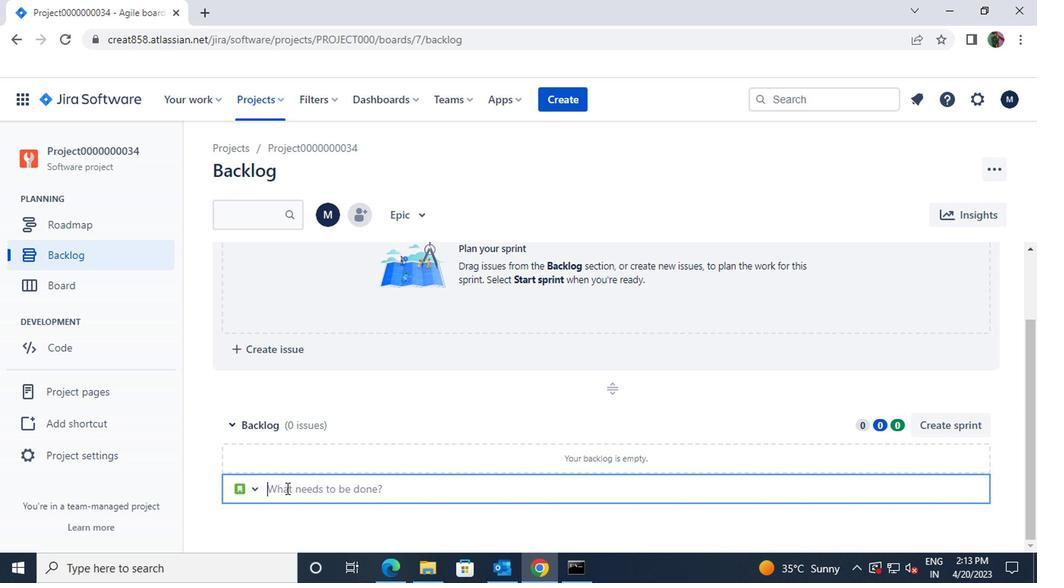 
Action: Mouse moved to (283, 488)
Screenshot: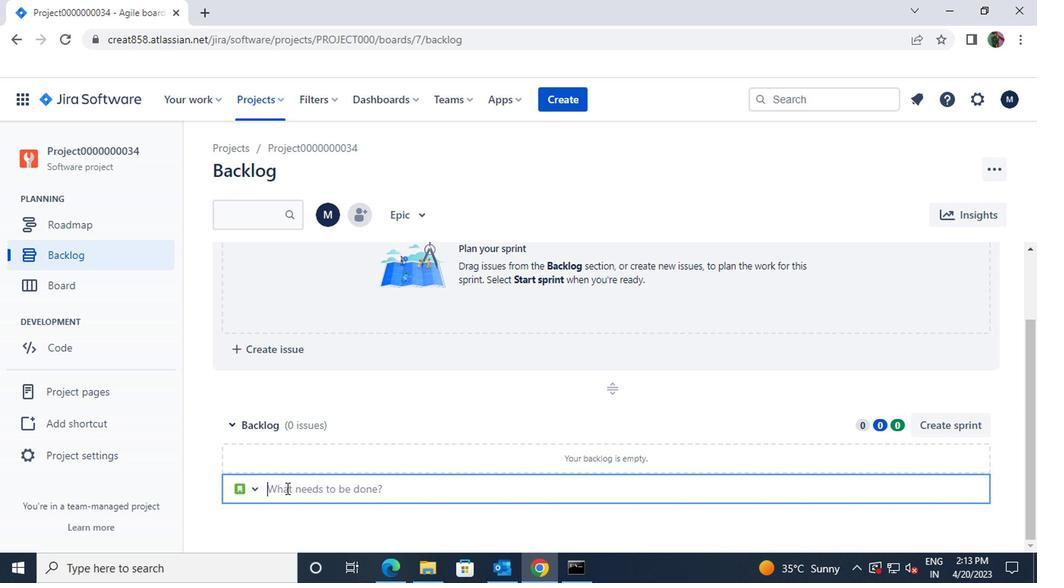 
Action: Key pressed <Key.shift><Key.shift><Key.shift>ISSUE0000000166
Screenshot: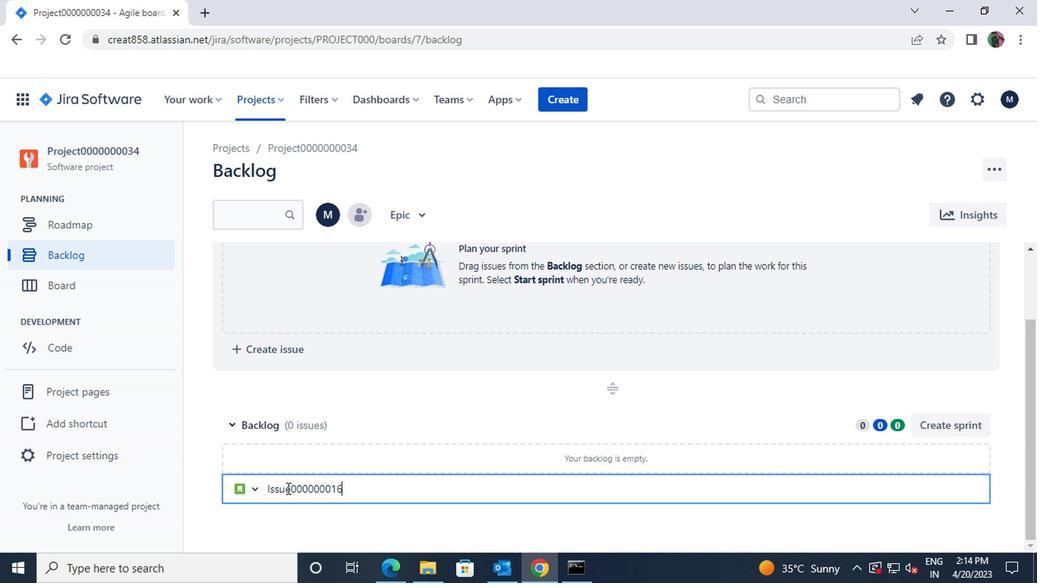 
Action: Mouse scrolled (283, 487) with delta (0, 0)
Screenshot: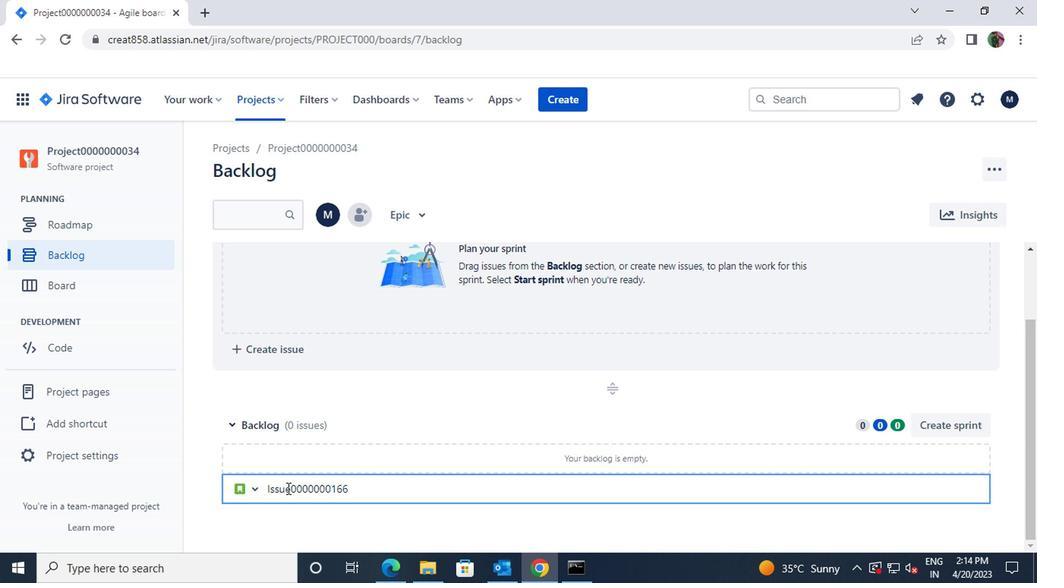 
Action: Key pressed <Key.enter>
Screenshot: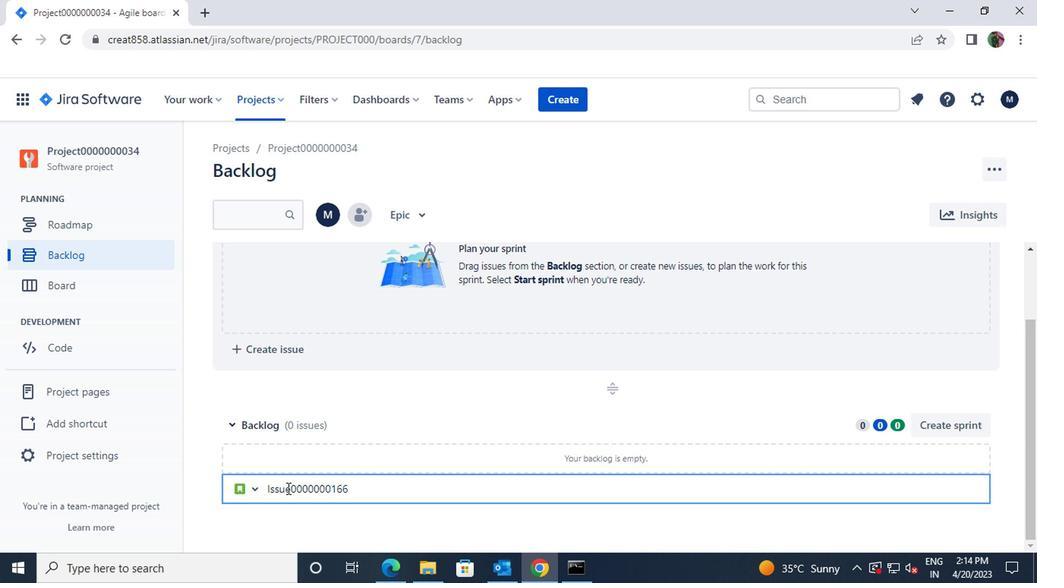 
